 Task: Create a due date automation trigger when advanced on, 2 hours after a card is due add fields without custom field "Resume" set to a number lower or equal to 1 and greater or equal to 10.
Action: Mouse moved to (1313, 115)
Screenshot: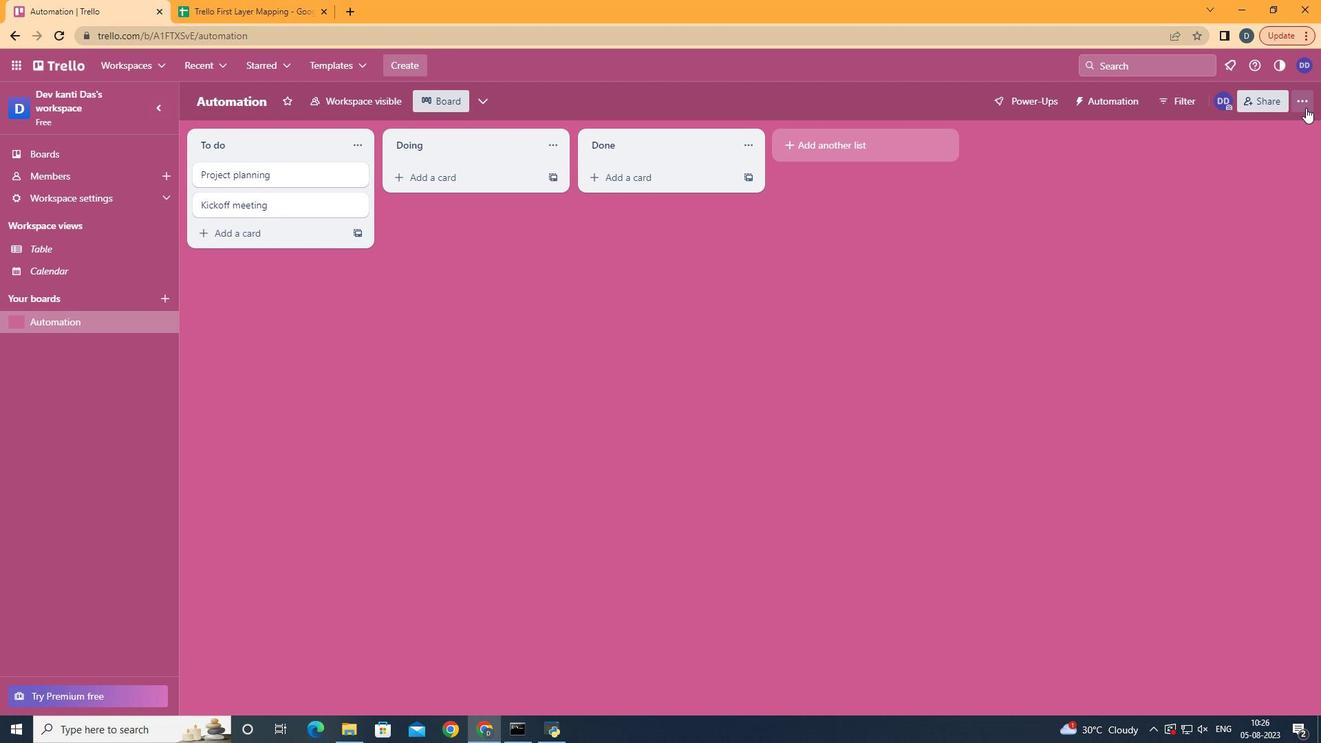 
Action: Mouse pressed left at (1313, 115)
Screenshot: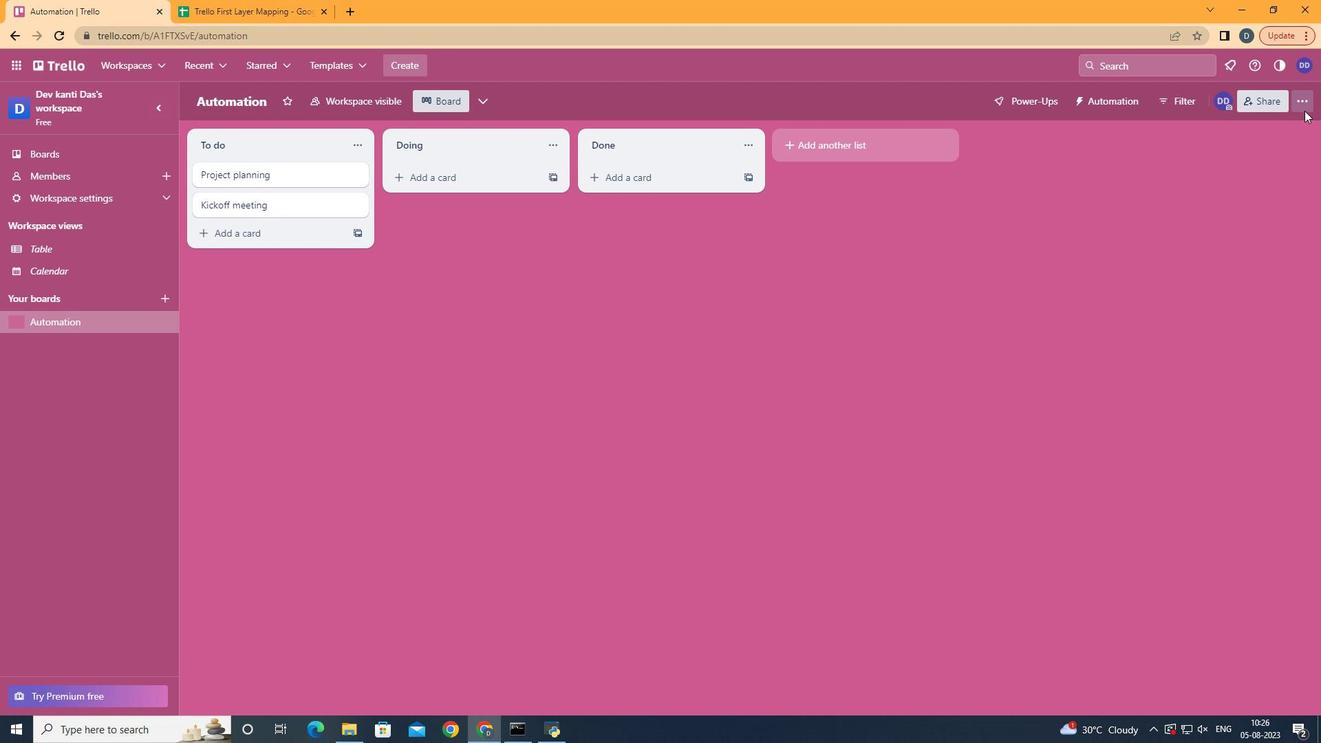 
Action: Mouse moved to (1193, 291)
Screenshot: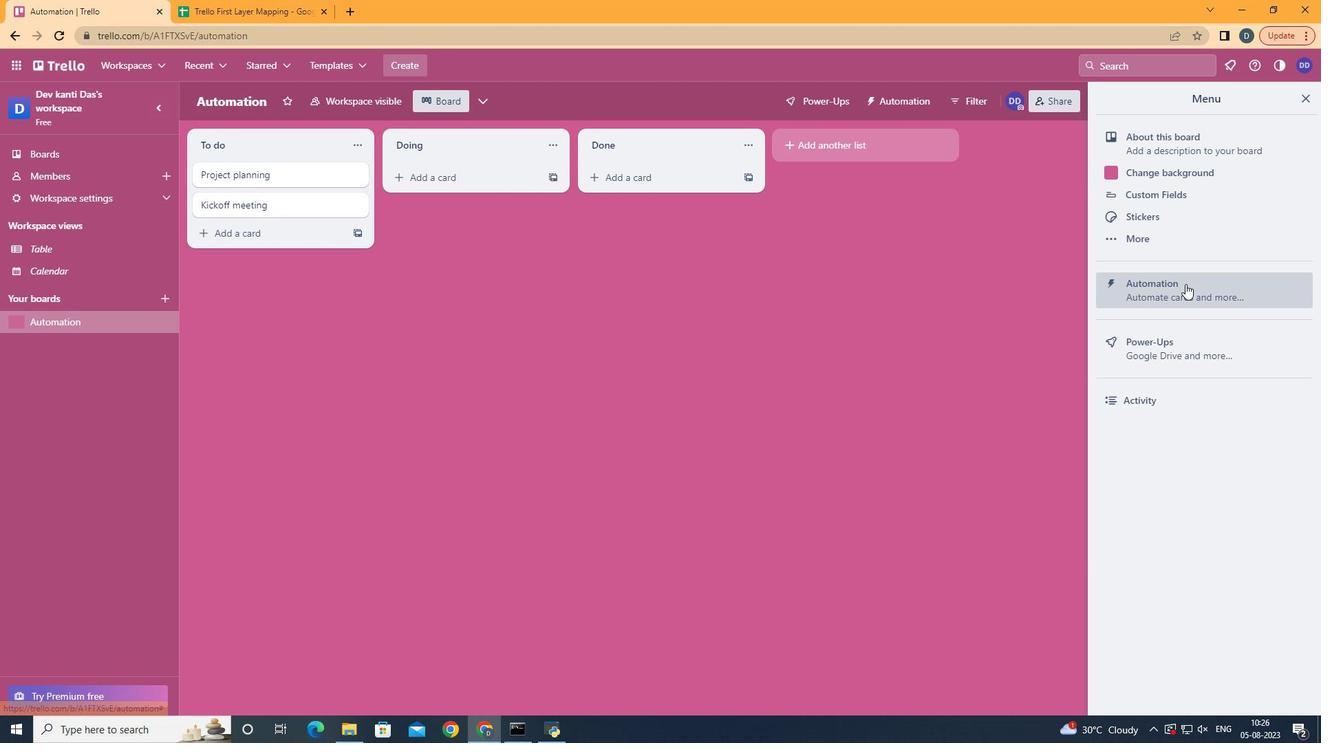 
Action: Mouse pressed left at (1193, 291)
Screenshot: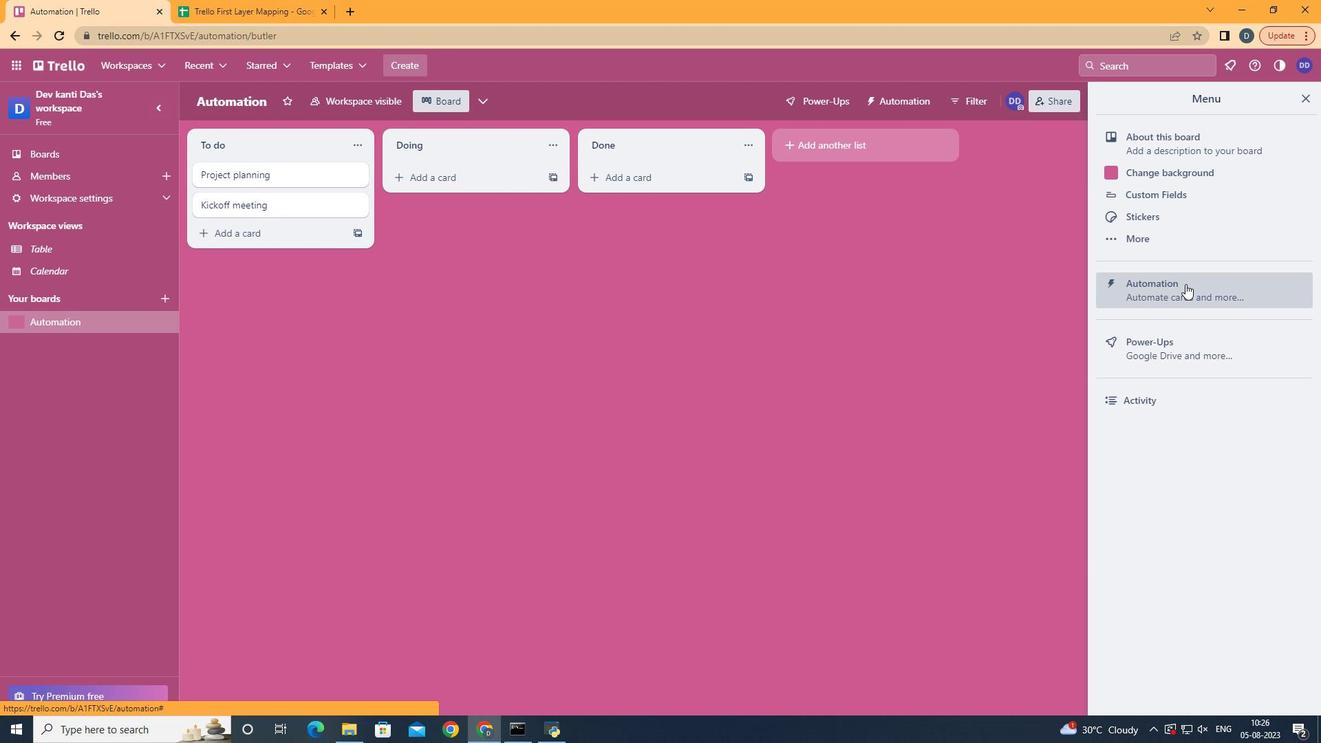 
Action: Mouse moved to (291, 284)
Screenshot: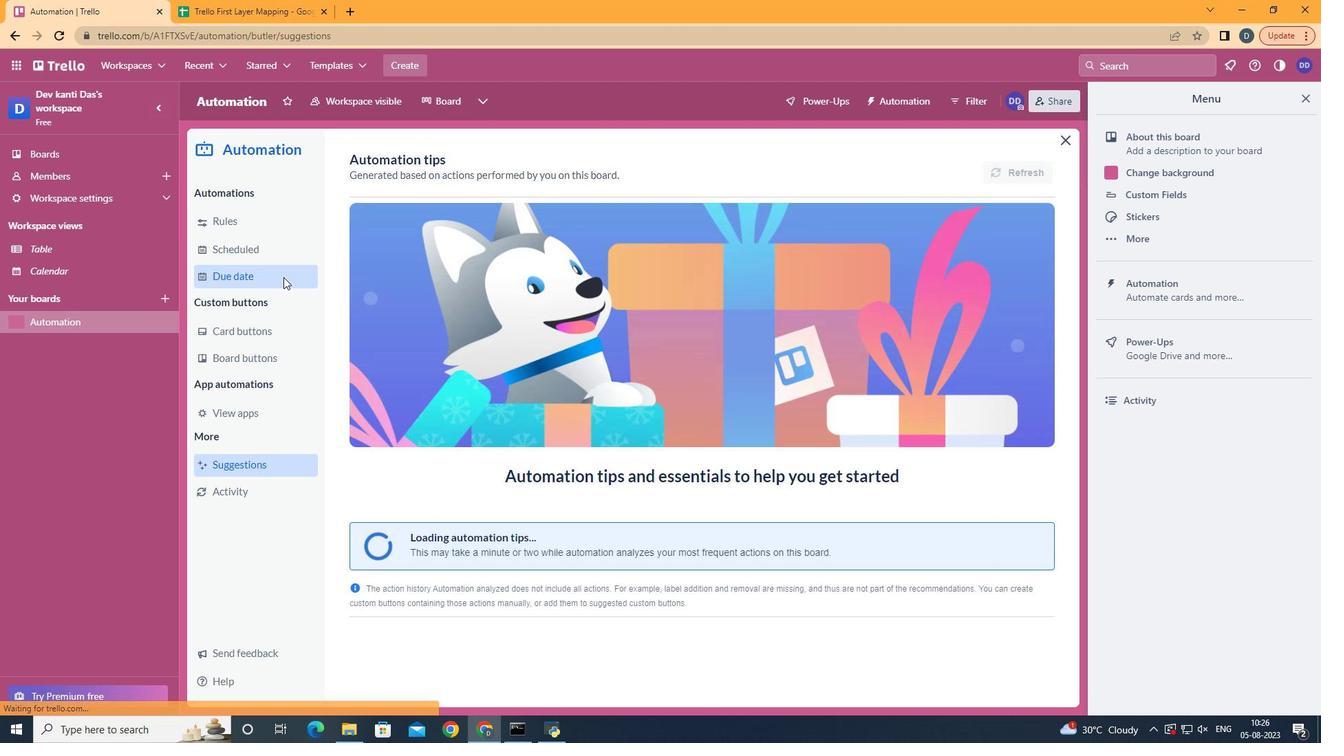 
Action: Mouse pressed left at (291, 284)
Screenshot: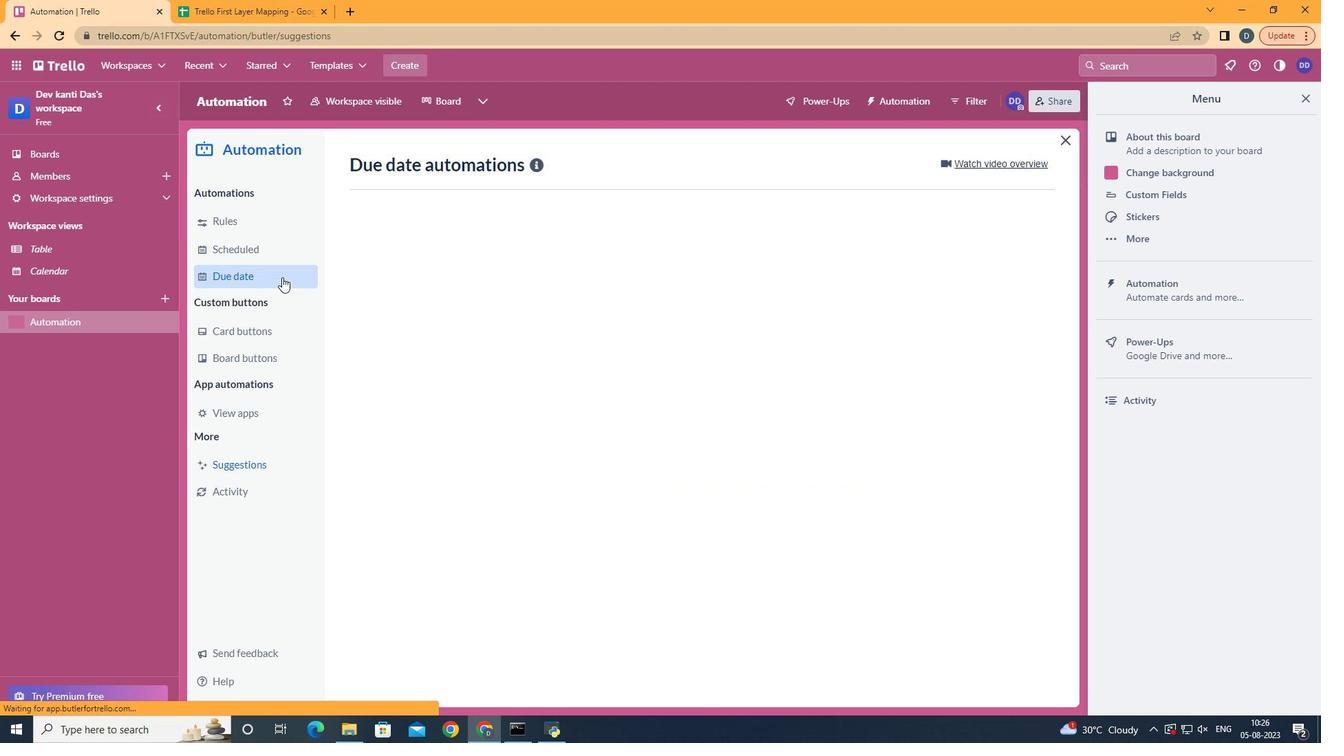 
Action: Mouse moved to (977, 169)
Screenshot: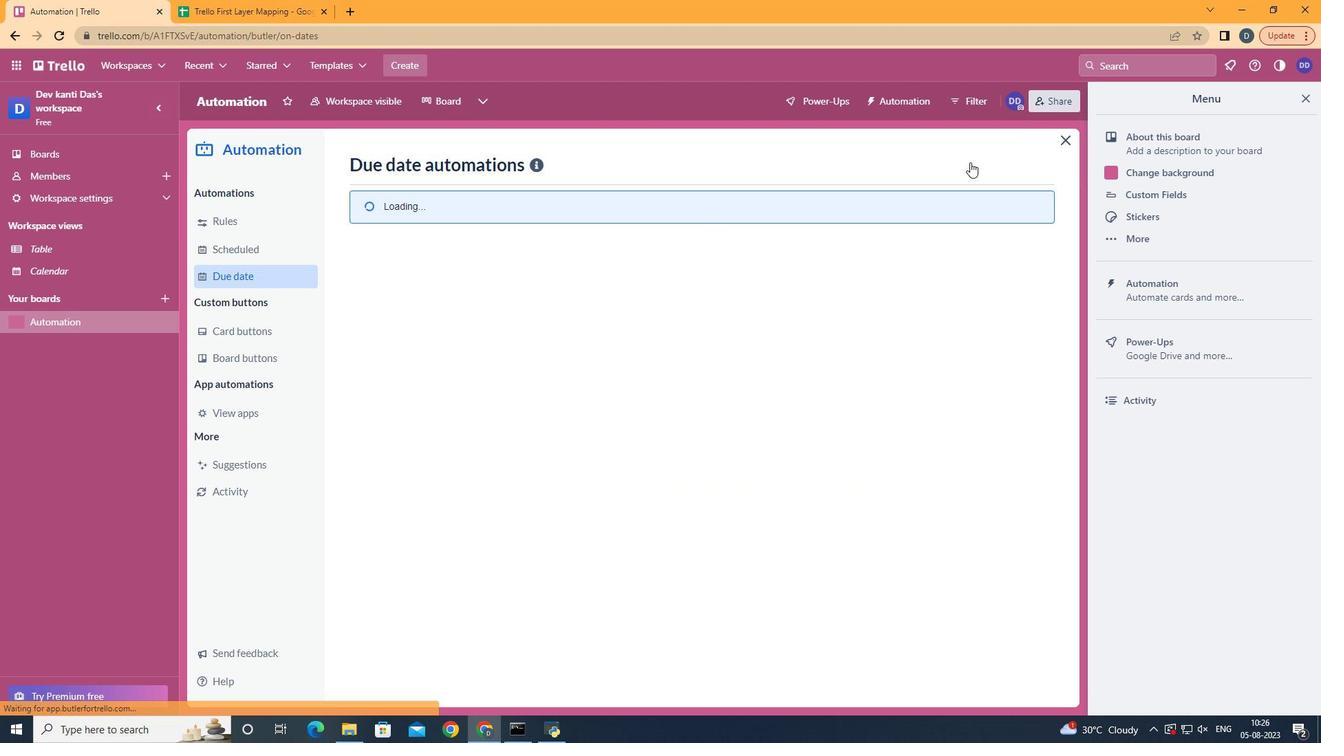 
Action: Mouse pressed left at (977, 169)
Screenshot: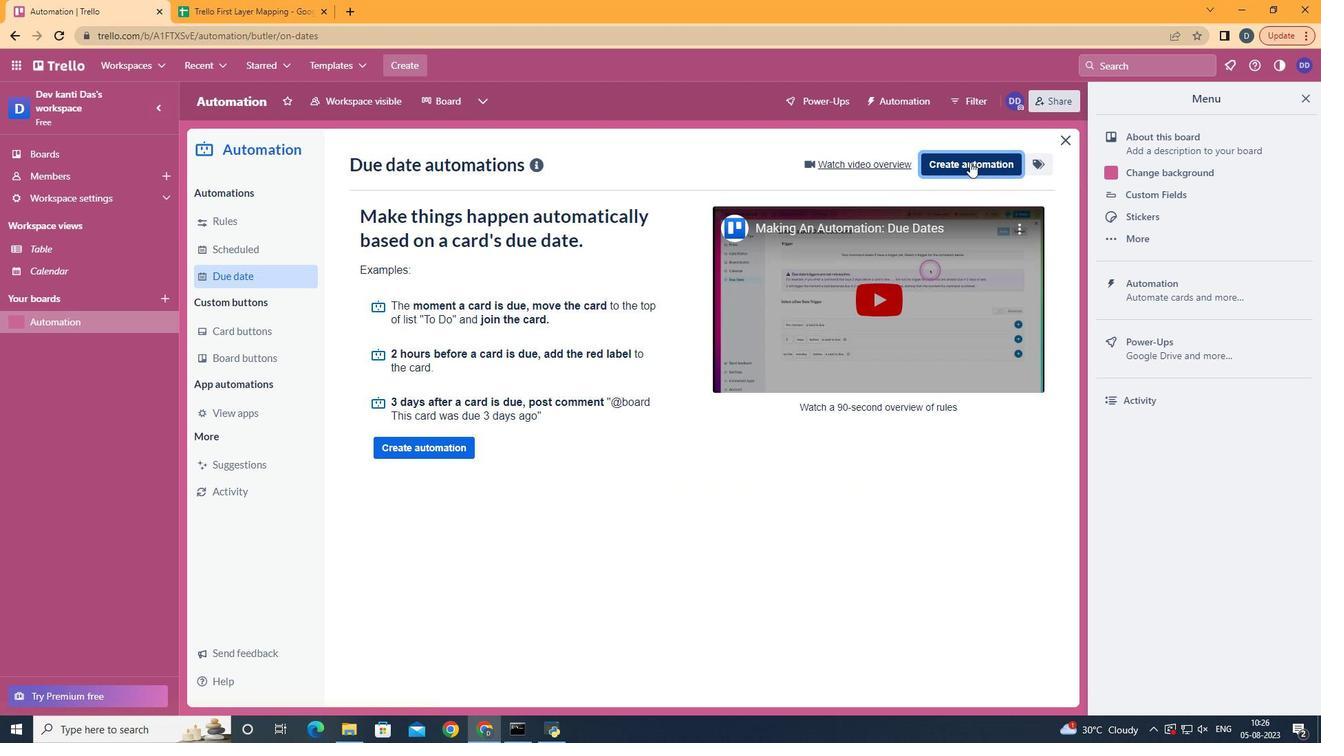
Action: Mouse moved to (704, 317)
Screenshot: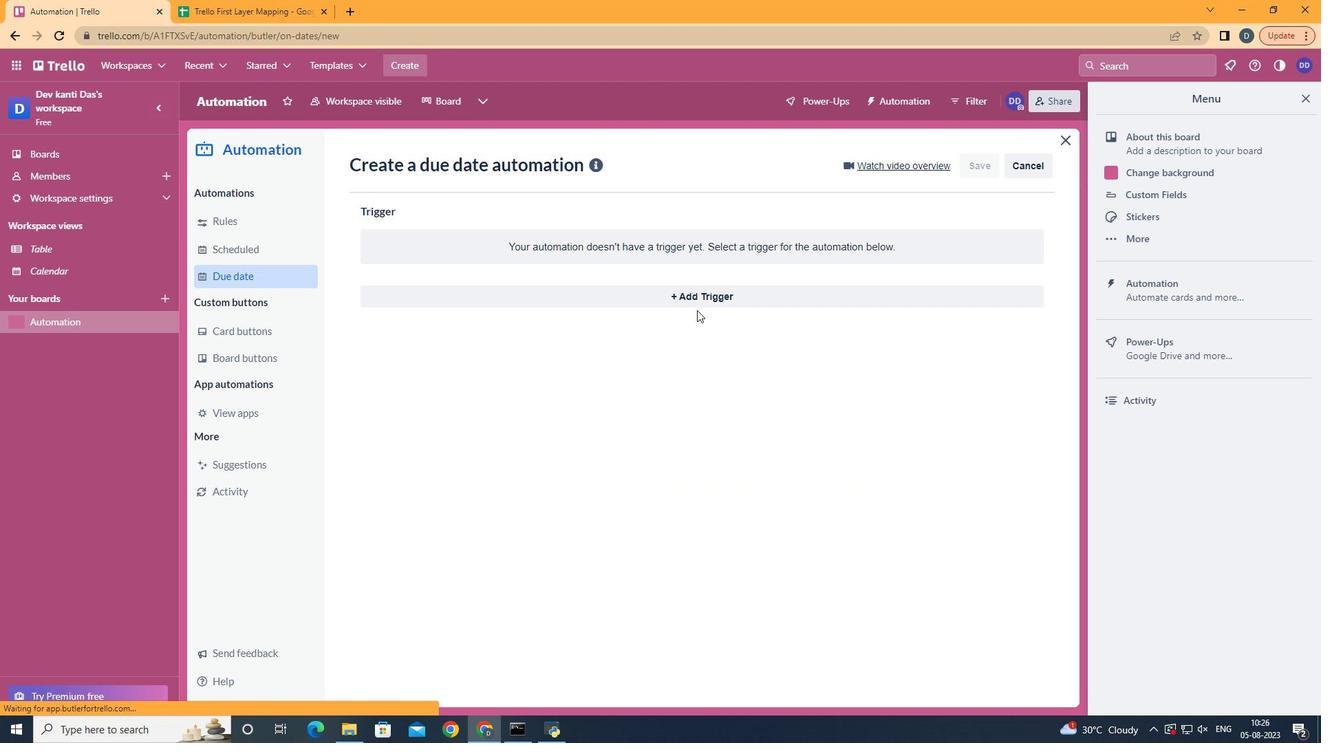 
Action: Mouse pressed left at (704, 317)
Screenshot: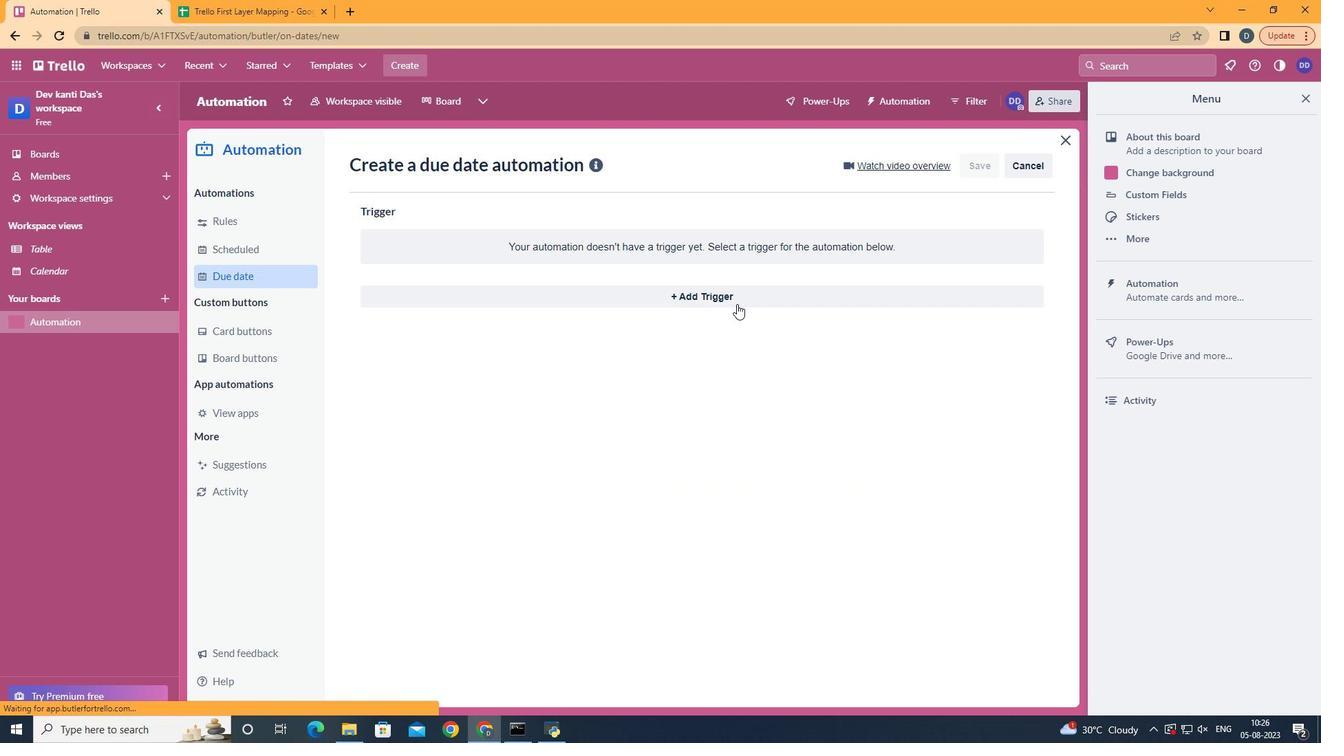 
Action: Mouse moved to (753, 306)
Screenshot: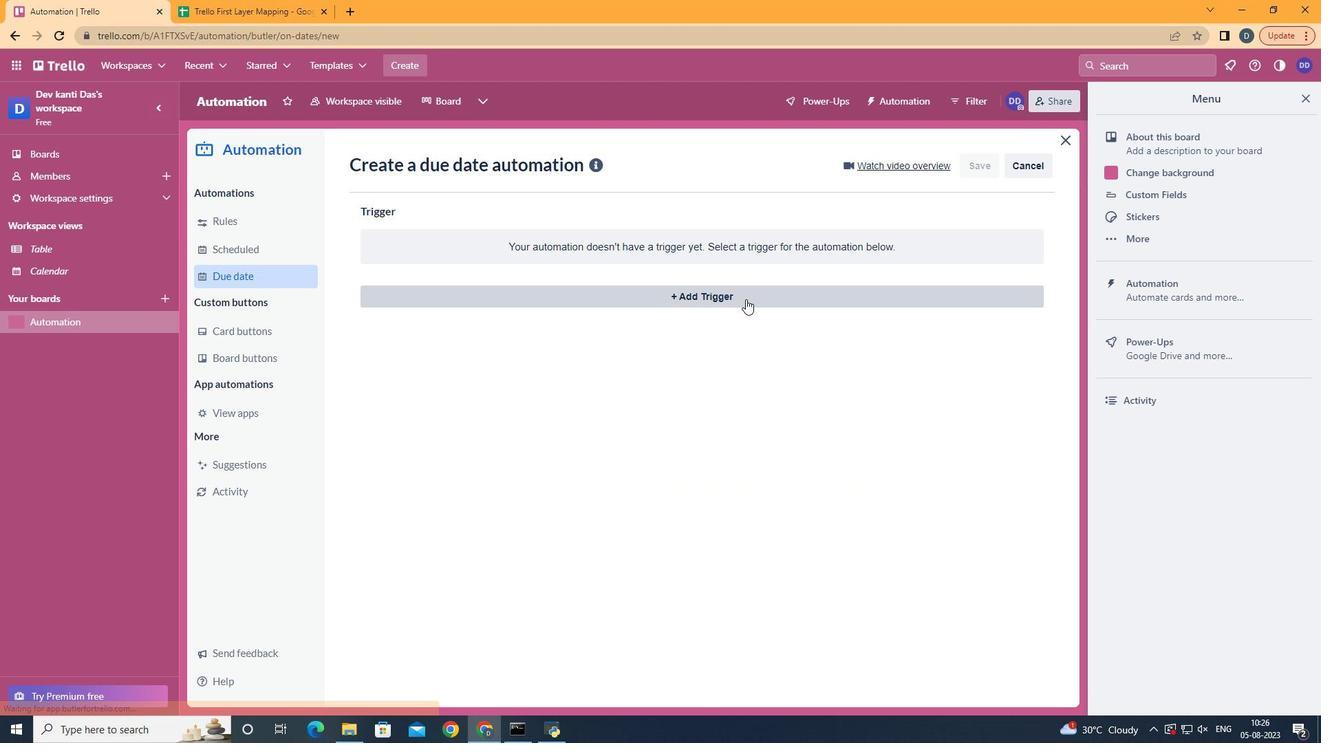 
Action: Mouse pressed left at (753, 306)
Screenshot: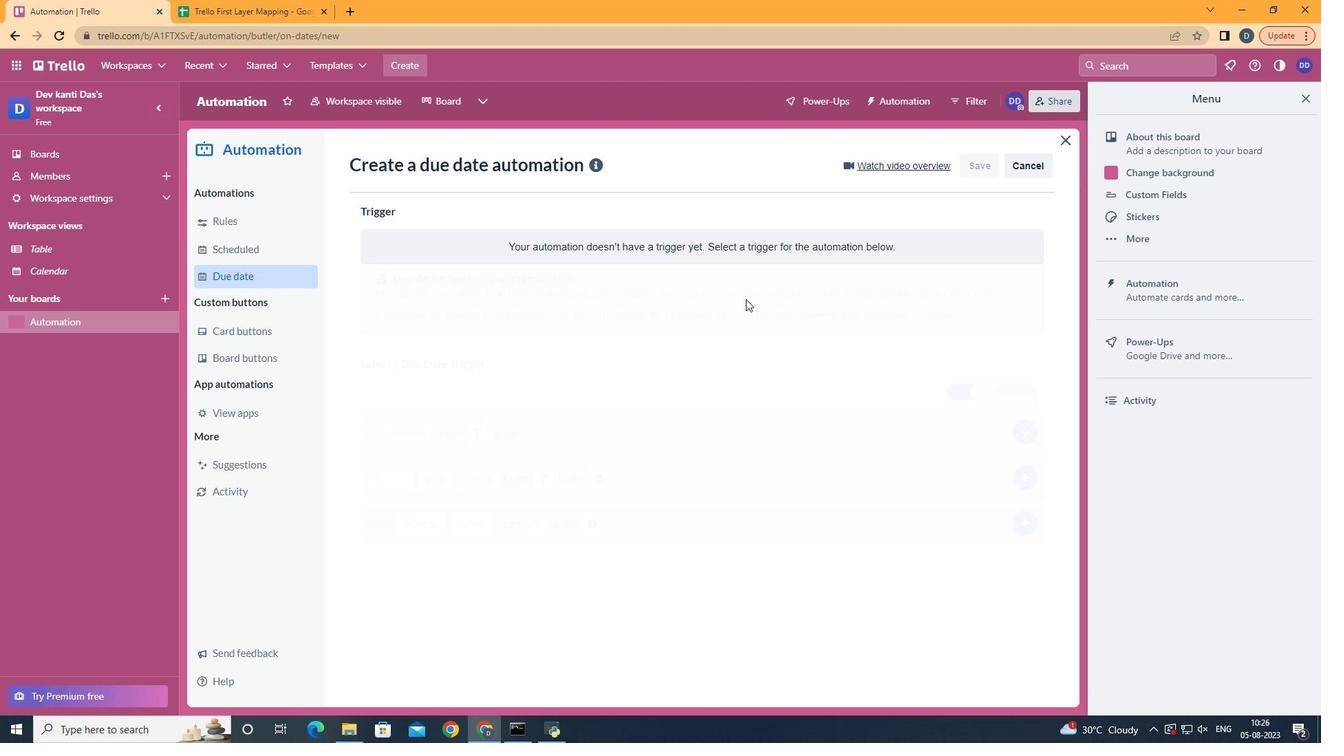
Action: Mouse moved to (459, 595)
Screenshot: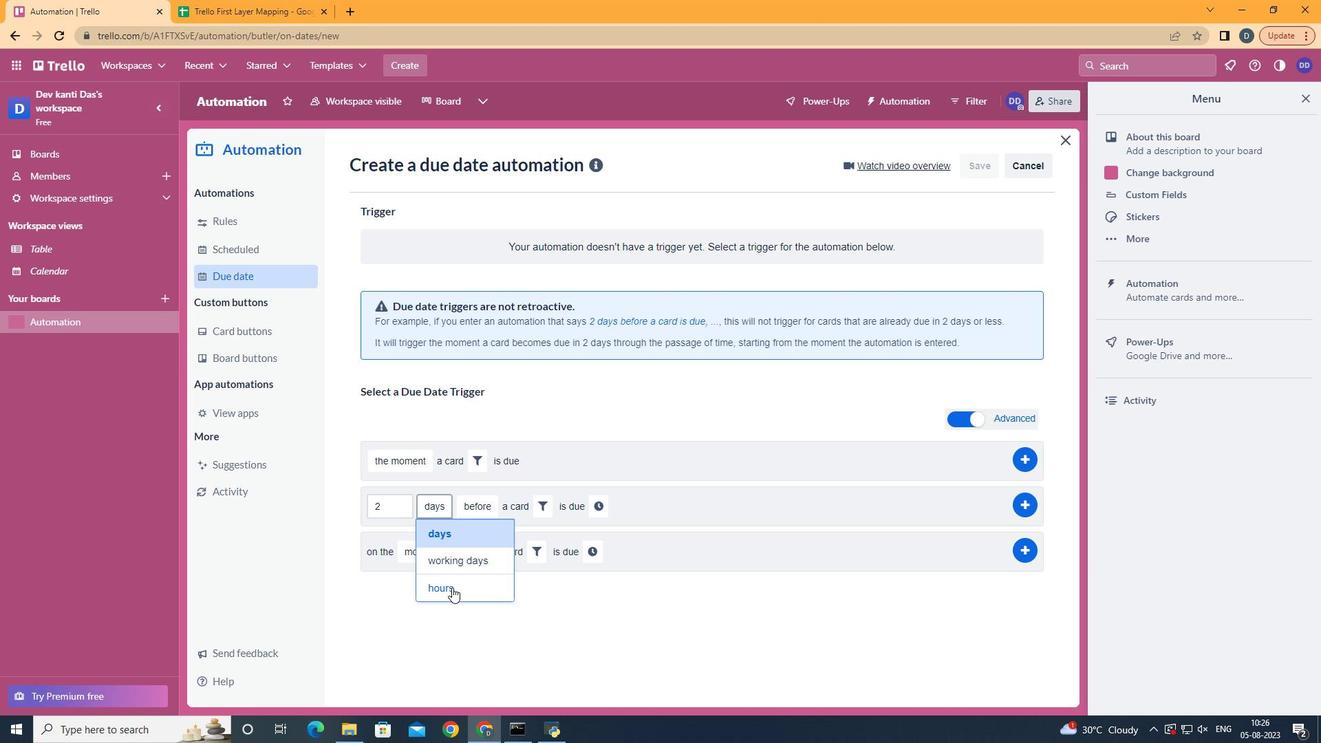 
Action: Mouse pressed left at (459, 595)
Screenshot: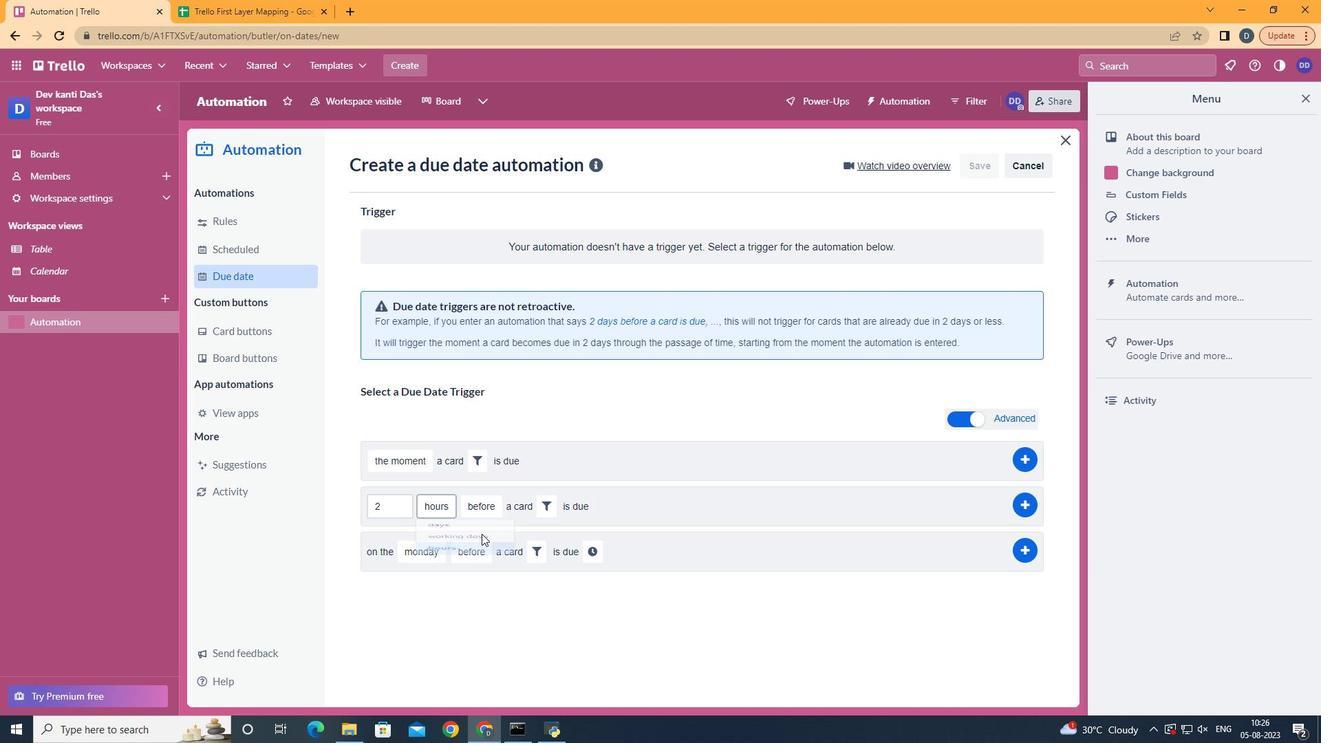 
Action: Mouse moved to (498, 575)
Screenshot: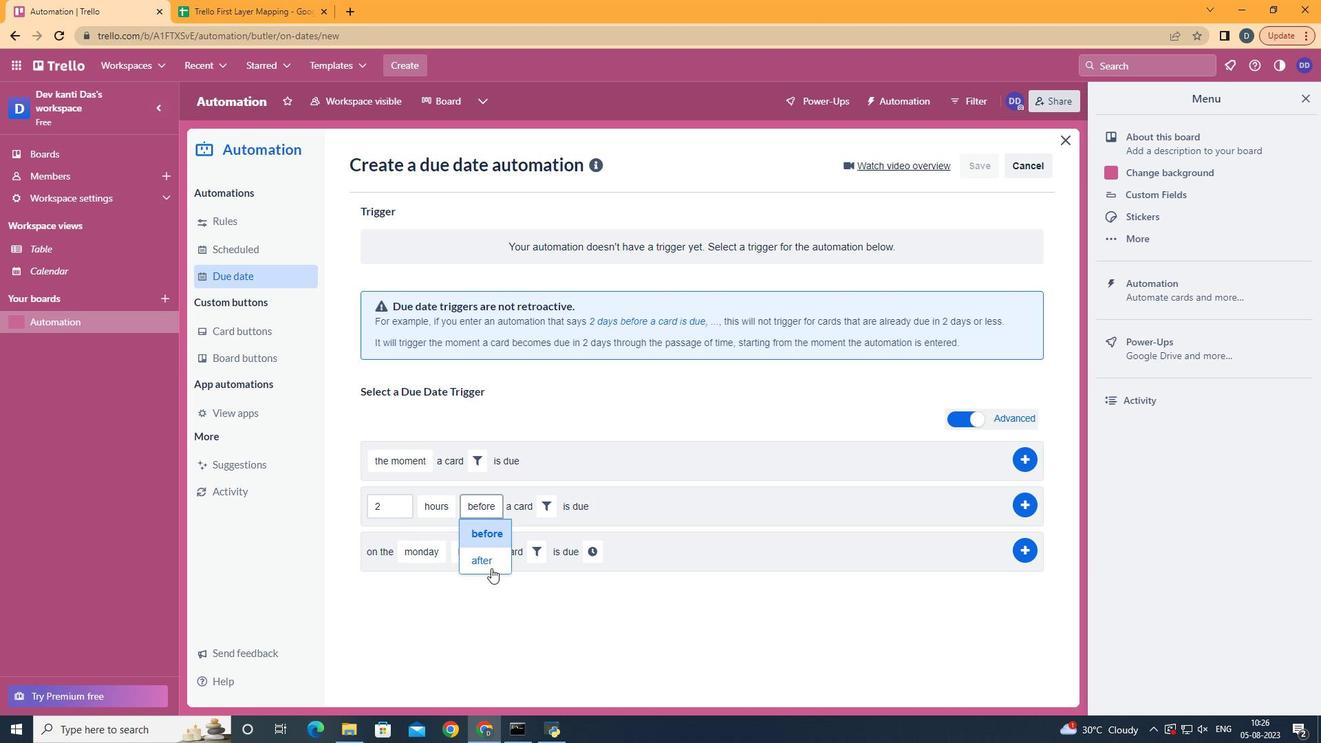 
Action: Mouse pressed left at (498, 575)
Screenshot: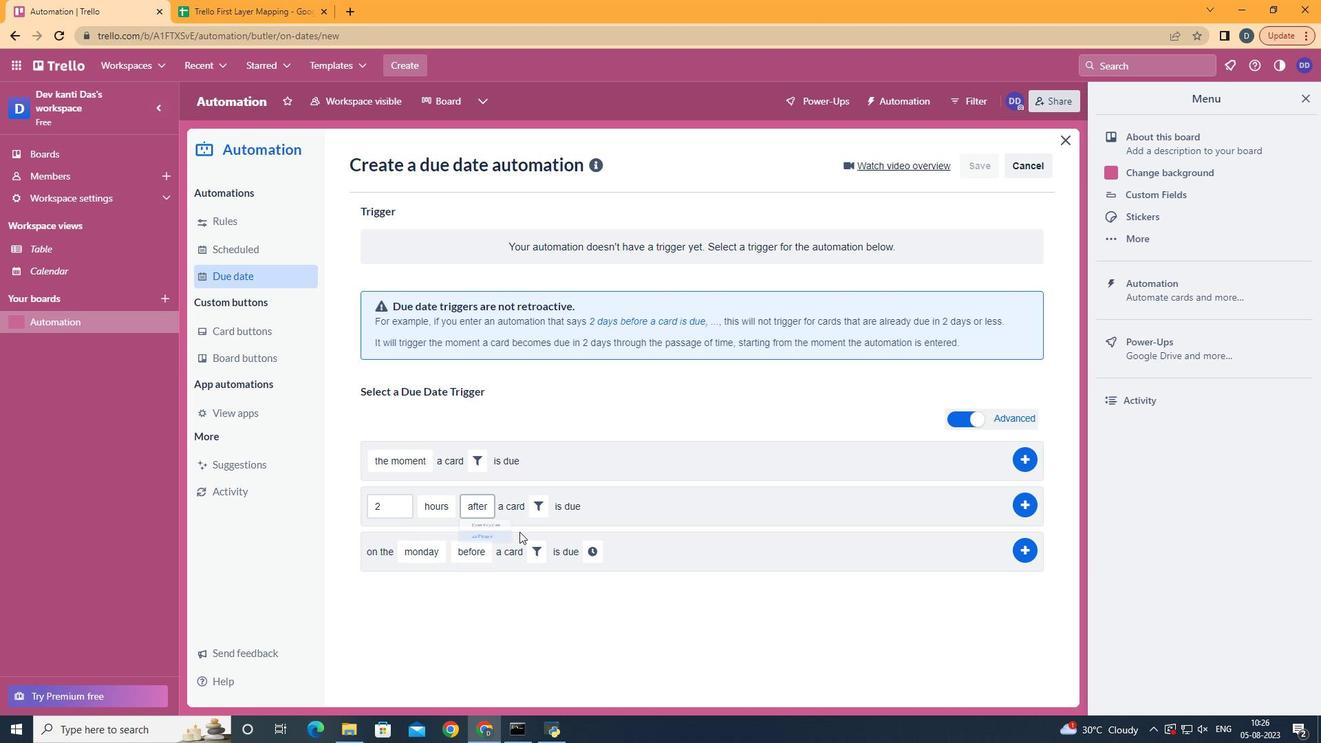
Action: Mouse moved to (545, 514)
Screenshot: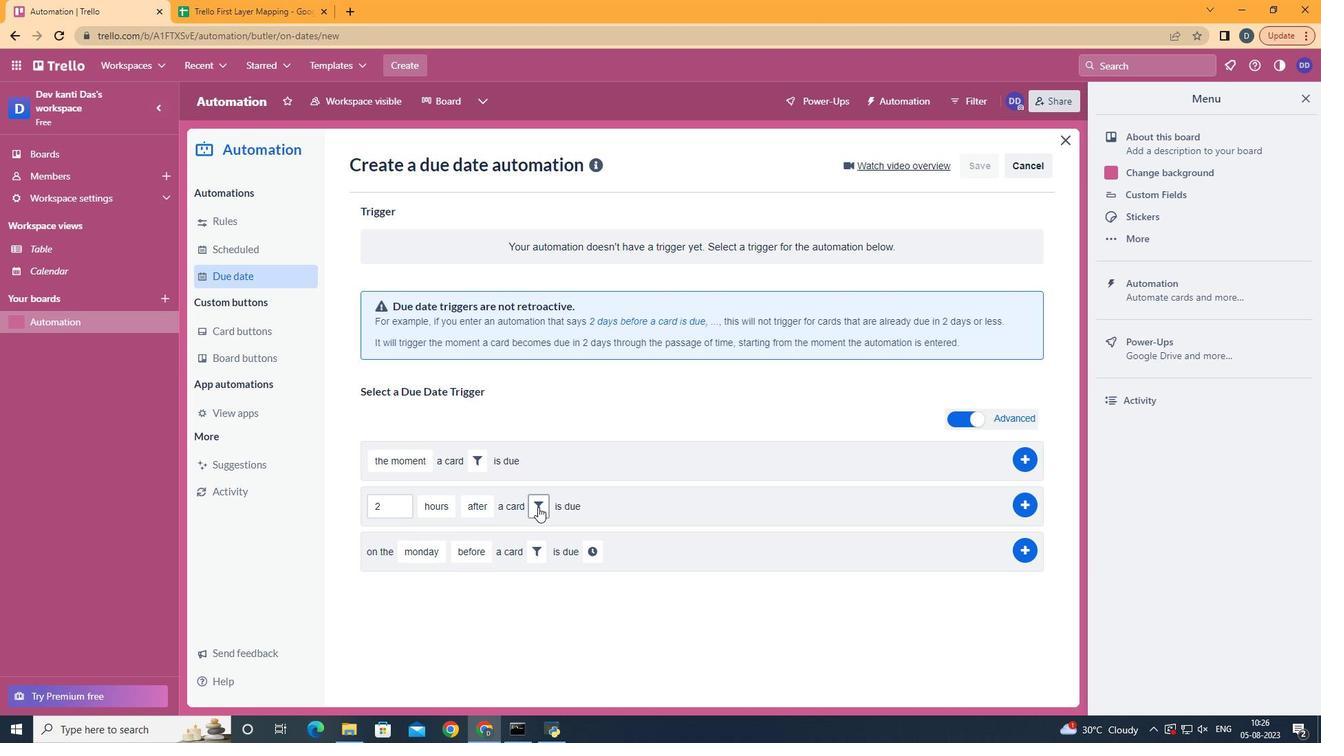 
Action: Mouse pressed left at (545, 514)
Screenshot: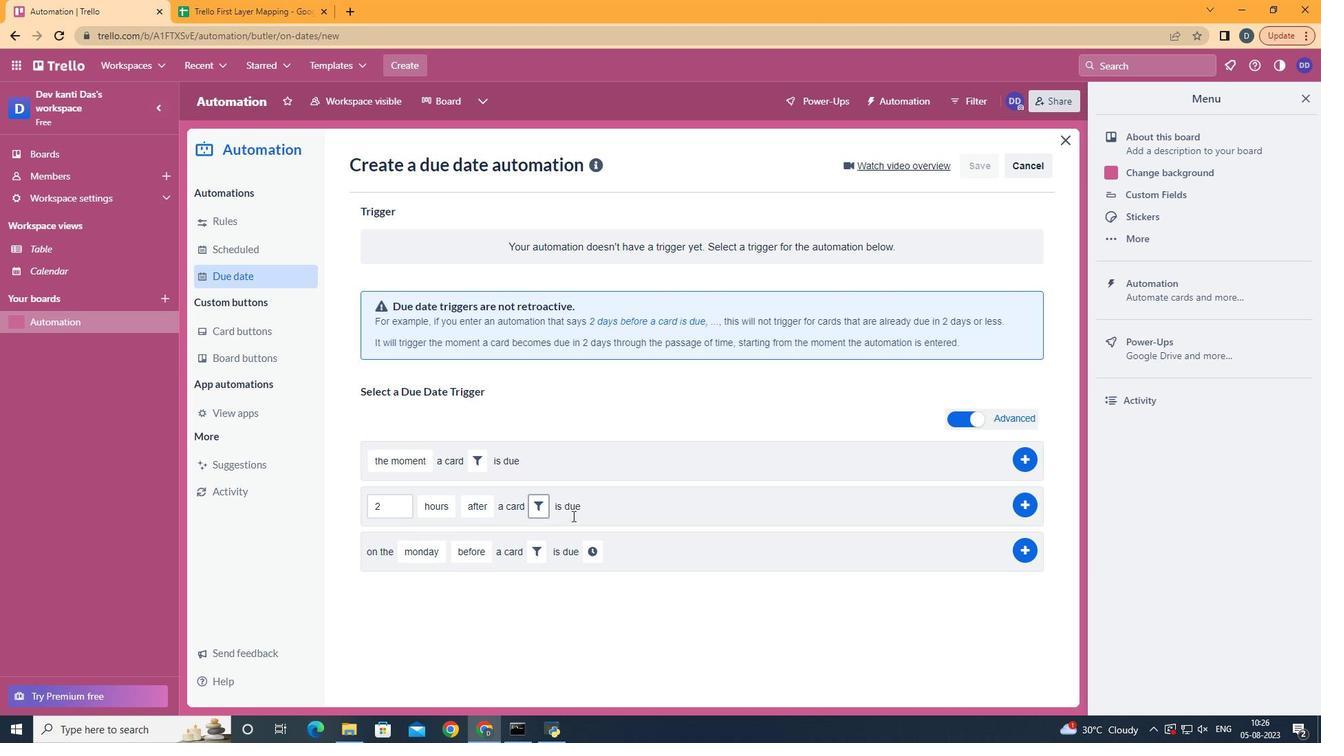 
Action: Mouse moved to (778, 556)
Screenshot: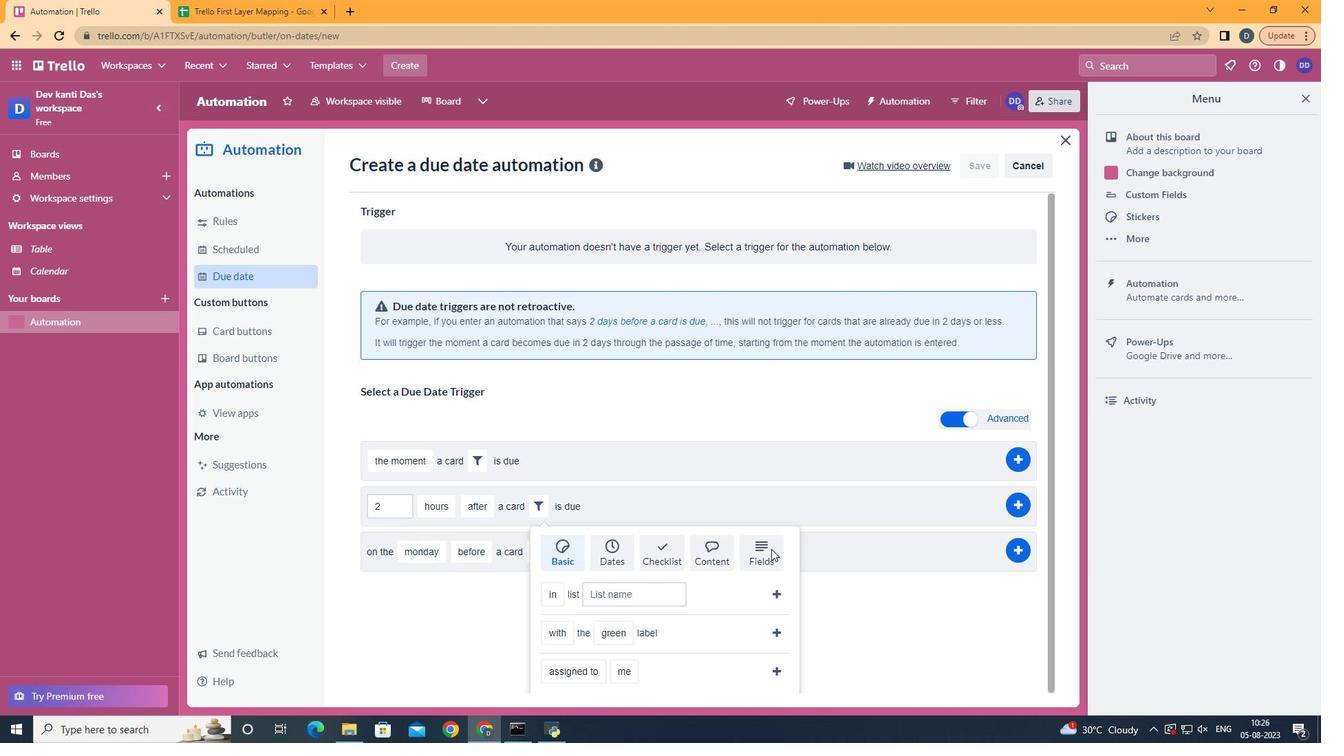 
Action: Mouse pressed left at (778, 556)
Screenshot: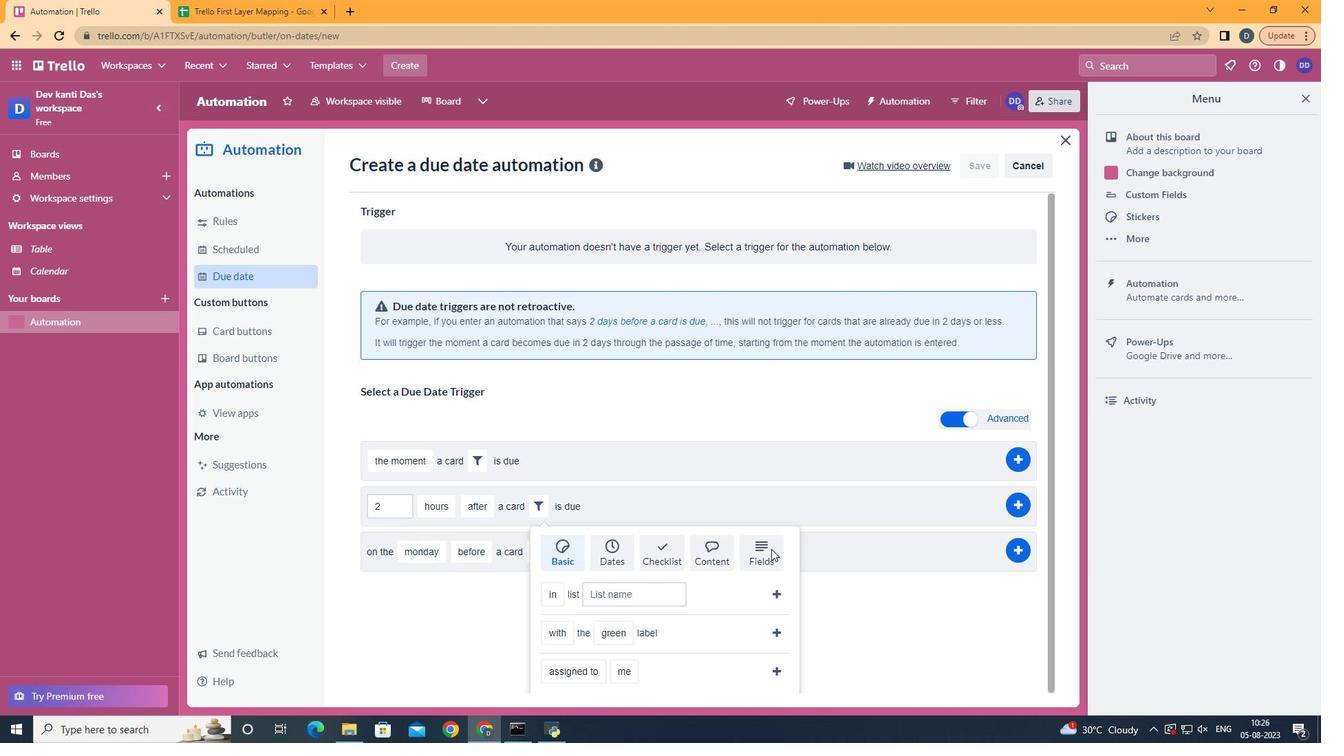 
Action: Mouse moved to (778, 545)
Screenshot: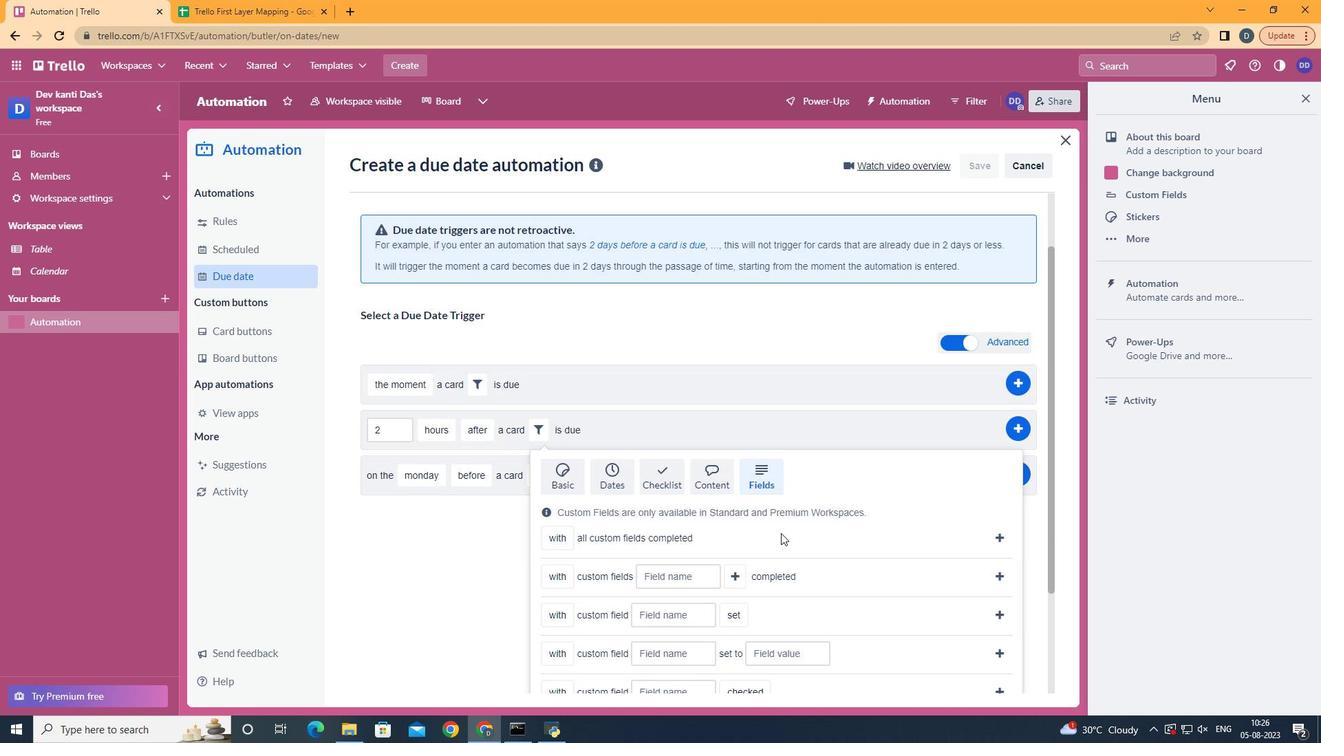 
Action: Mouse scrolled (778, 544) with delta (0, 0)
Screenshot: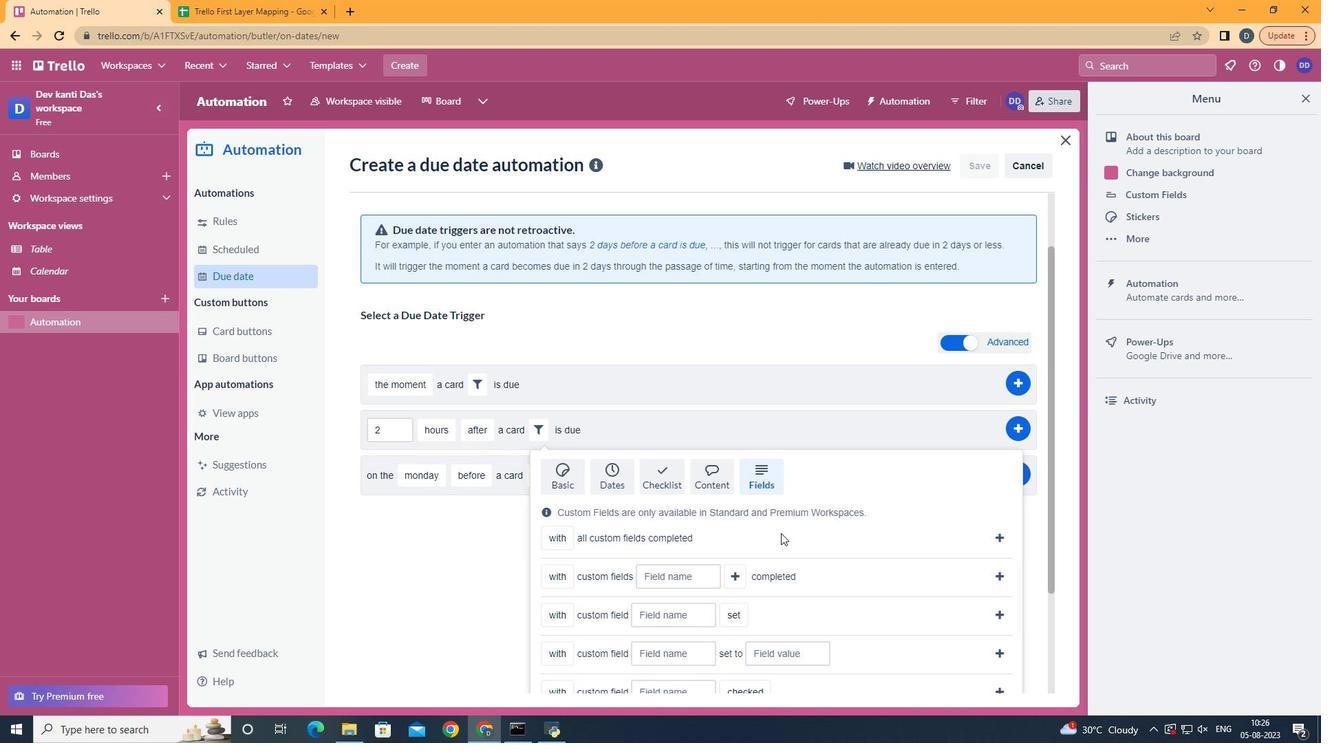 
Action: Mouse moved to (778, 545)
Screenshot: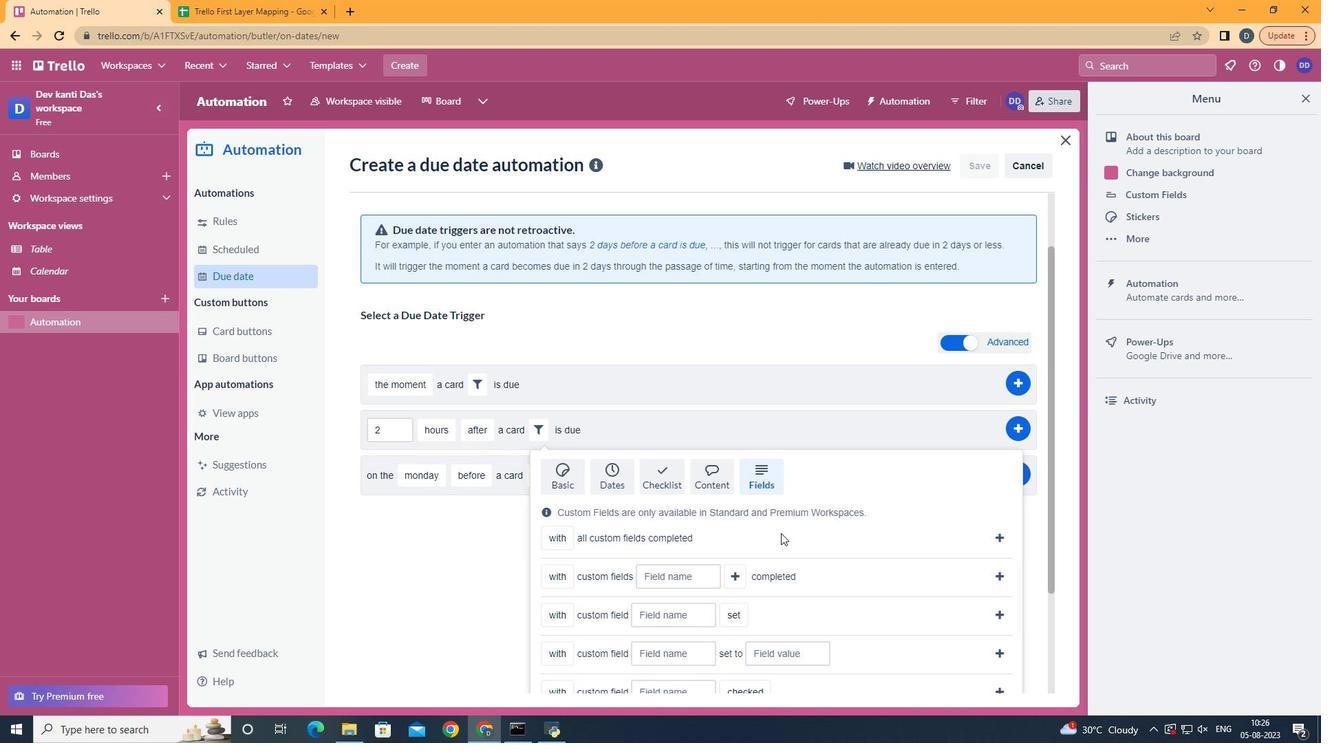 
Action: Mouse scrolled (778, 544) with delta (0, 0)
Screenshot: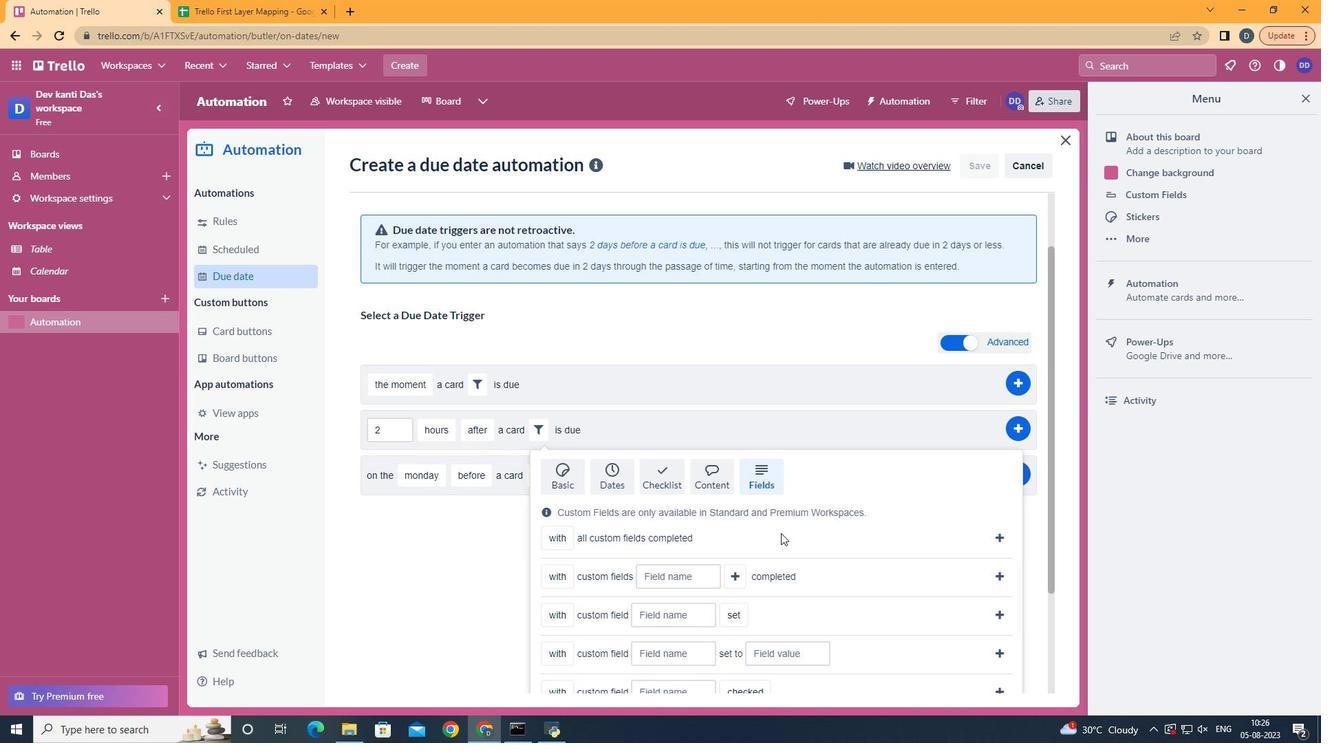 
Action: Mouse scrolled (778, 544) with delta (0, 0)
Screenshot: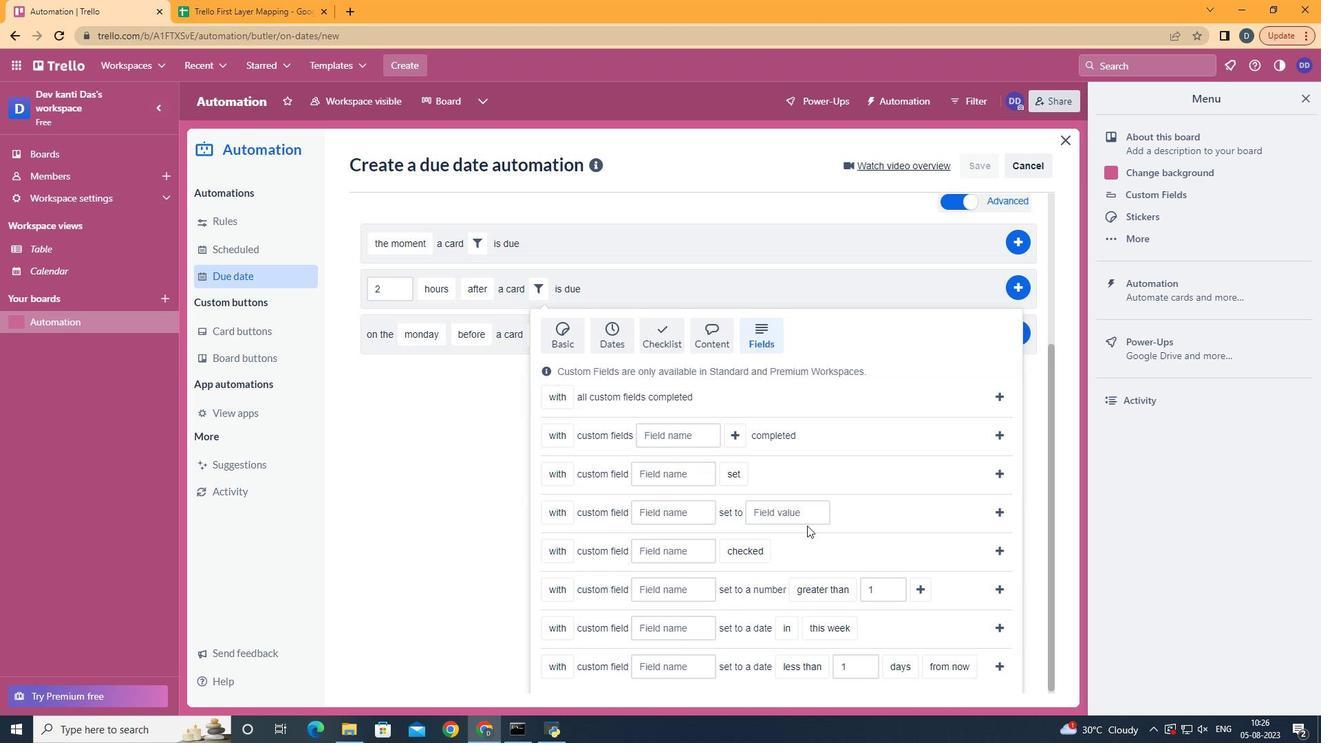 
Action: Mouse scrolled (778, 544) with delta (0, 0)
Screenshot: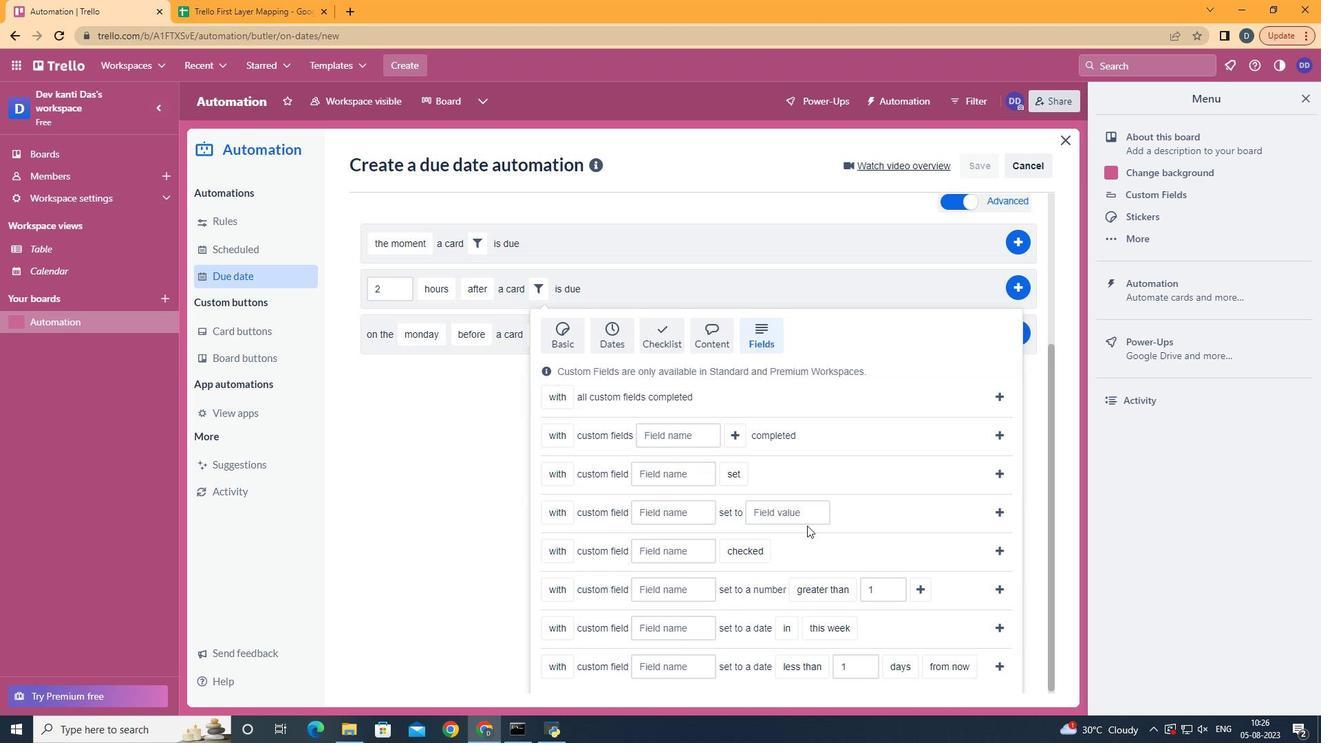 
Action: Mouse moved to (779, 544)
Screenshot: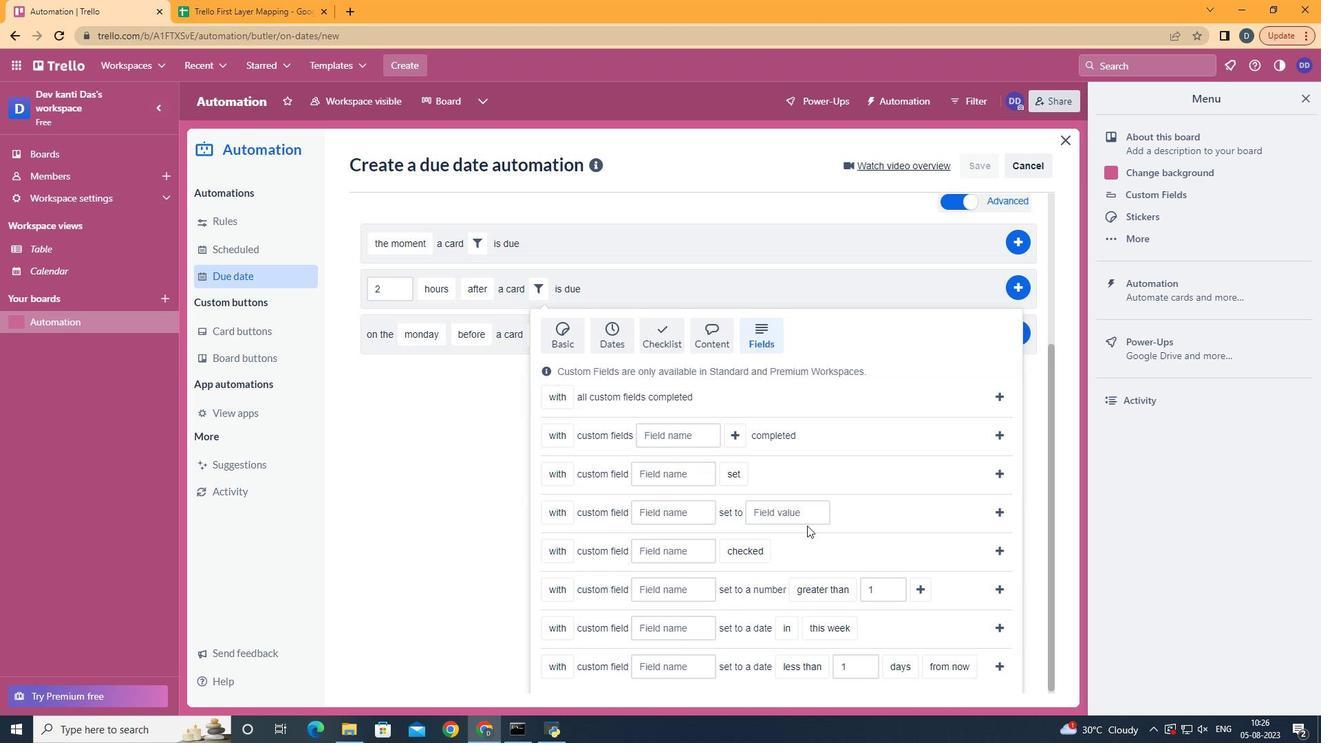 
Action: Mouse scrolled (779, 543) with delta (0, 0)
Screenshot: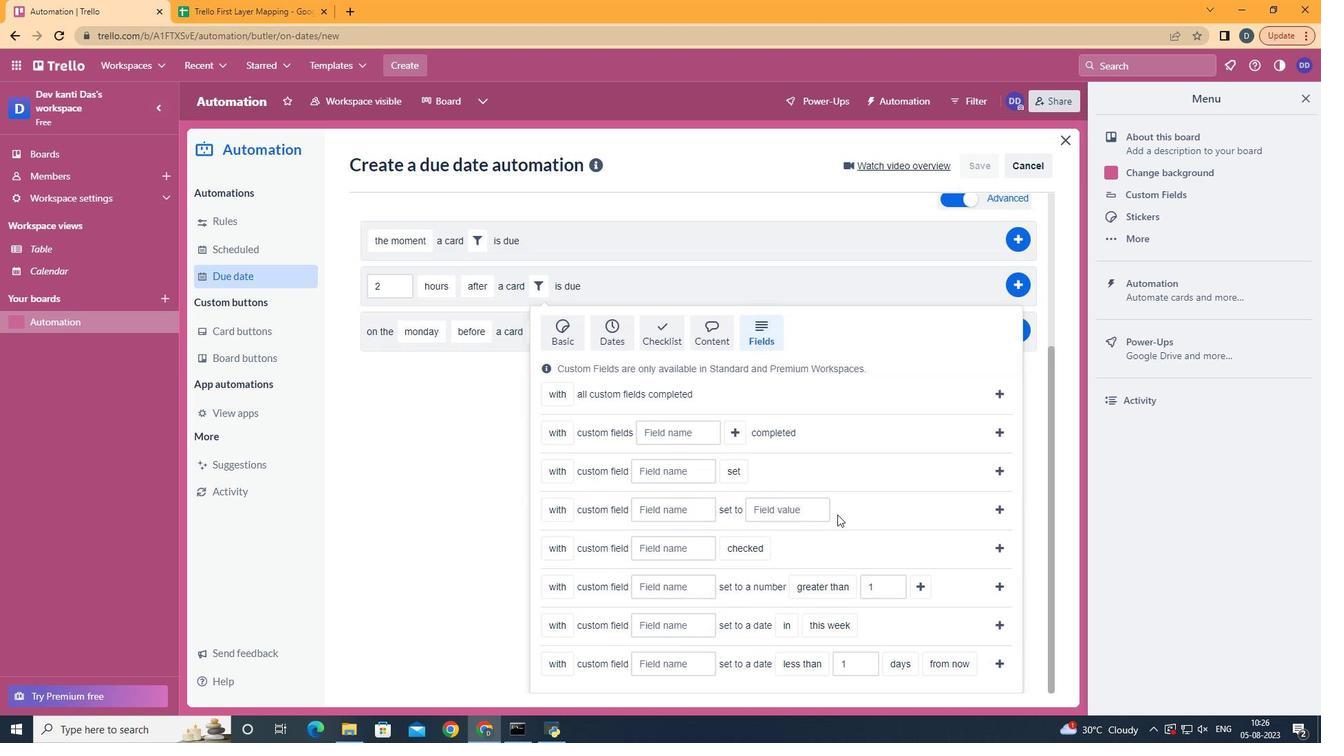 
Action: Mouse moved to (782, 542)
Screenshot: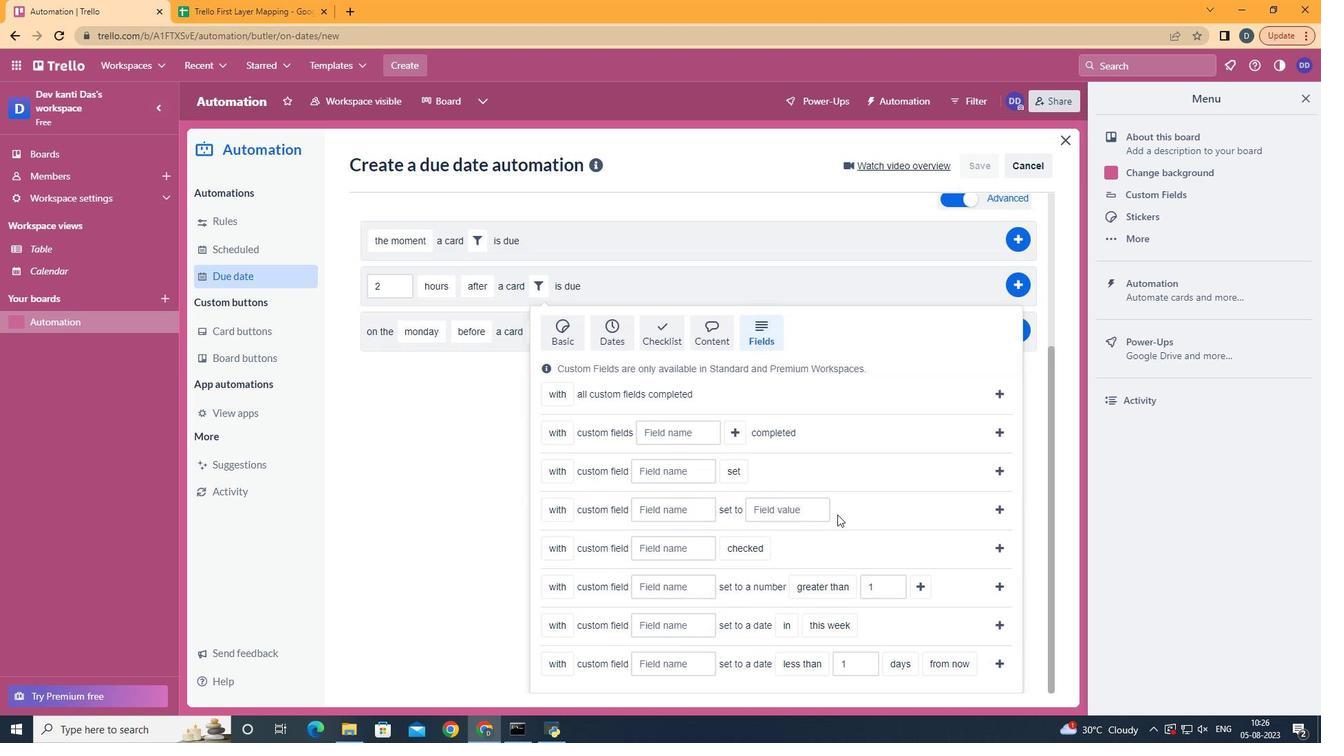
Action: Mouse scrolled (782, 542) with delta (0, 0)
Screenshot: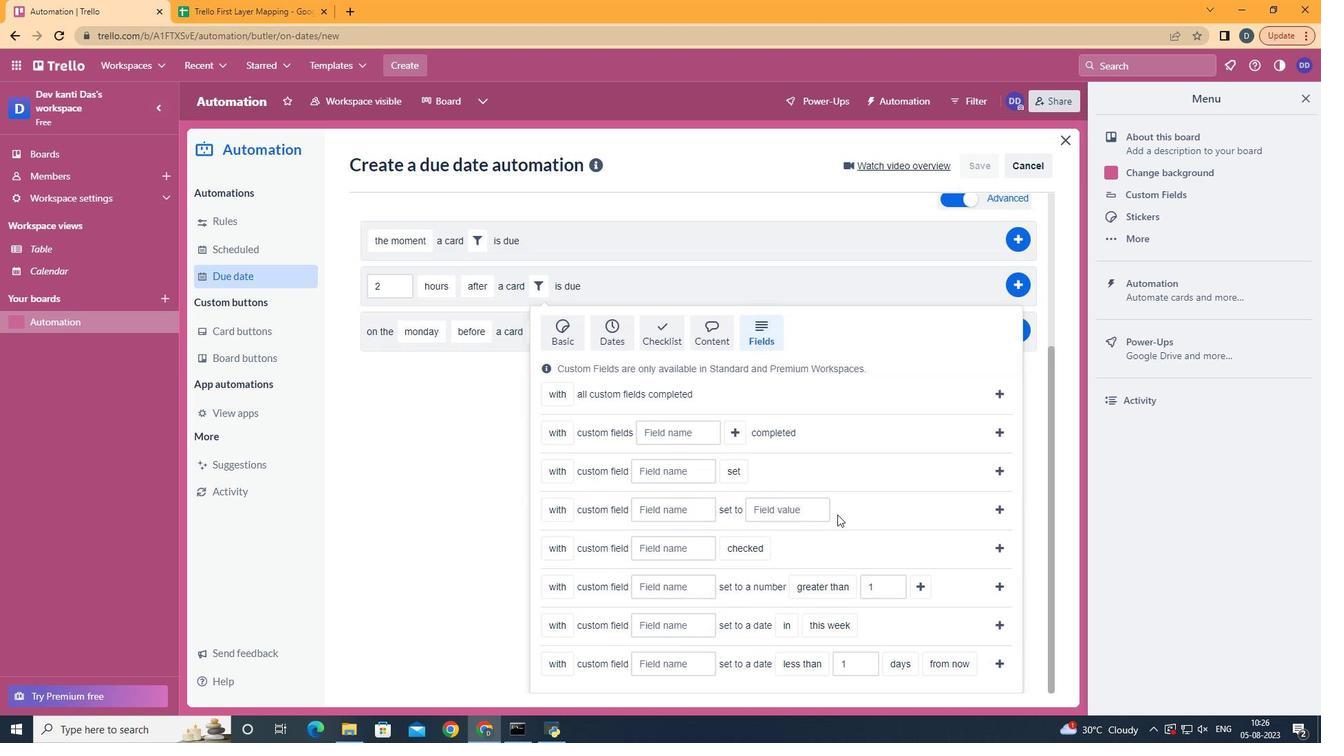 
Action: Mouse moved to (578, 641)
Screenshot: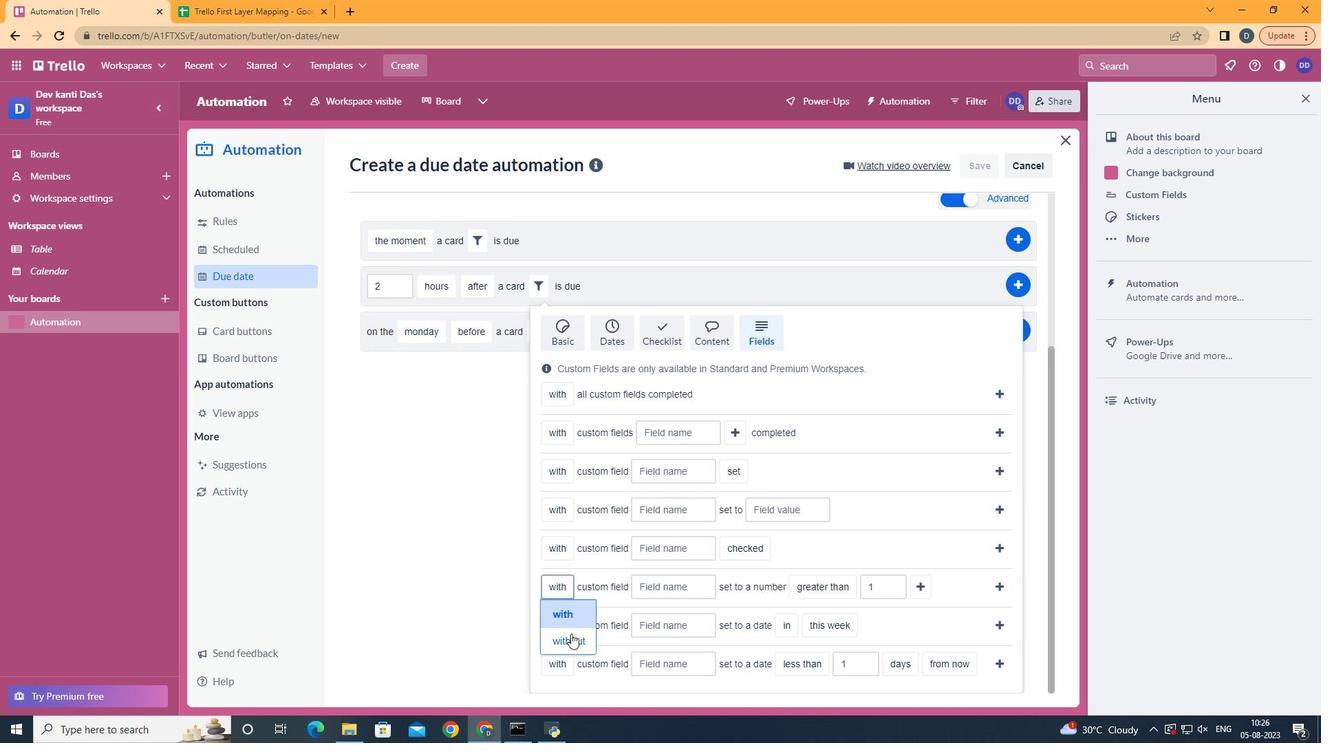 
Action: Mouse pressed left at (578, 641)
Screenshot: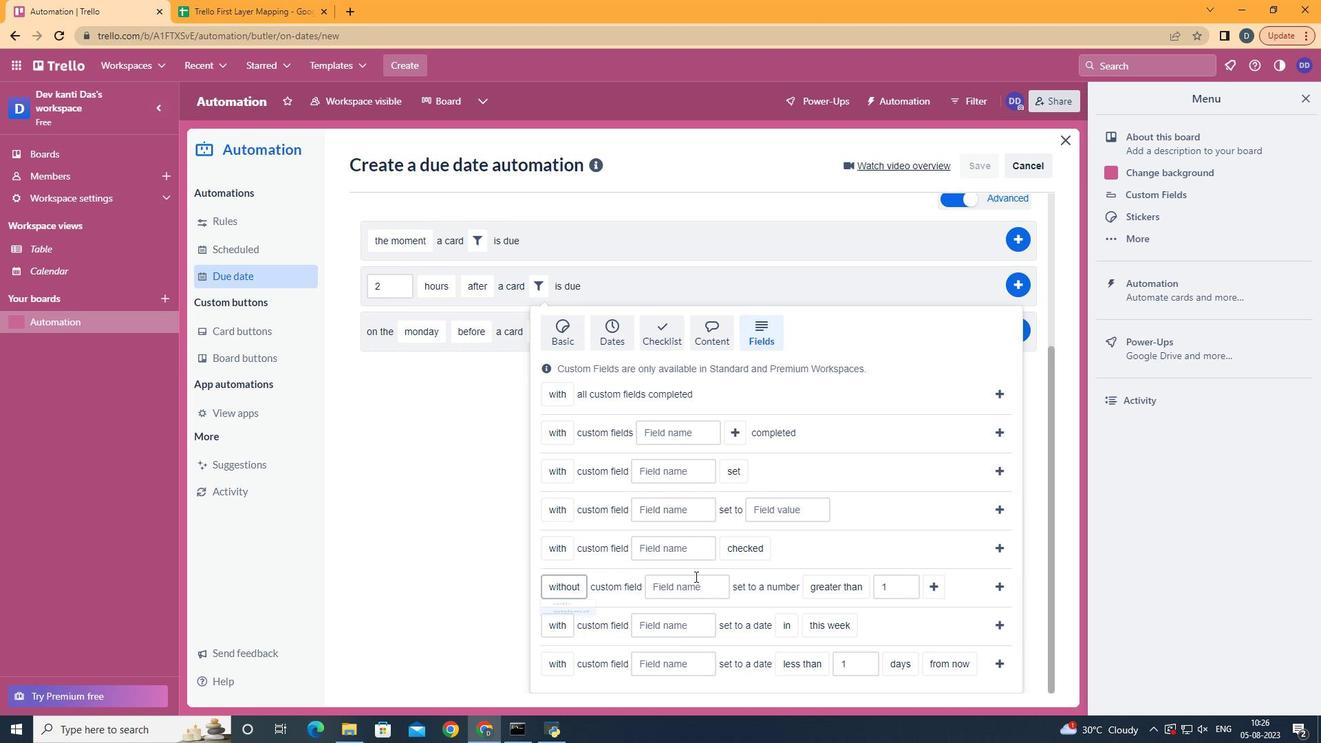
Action: Mouse moved to (714, 576)
Screenshot: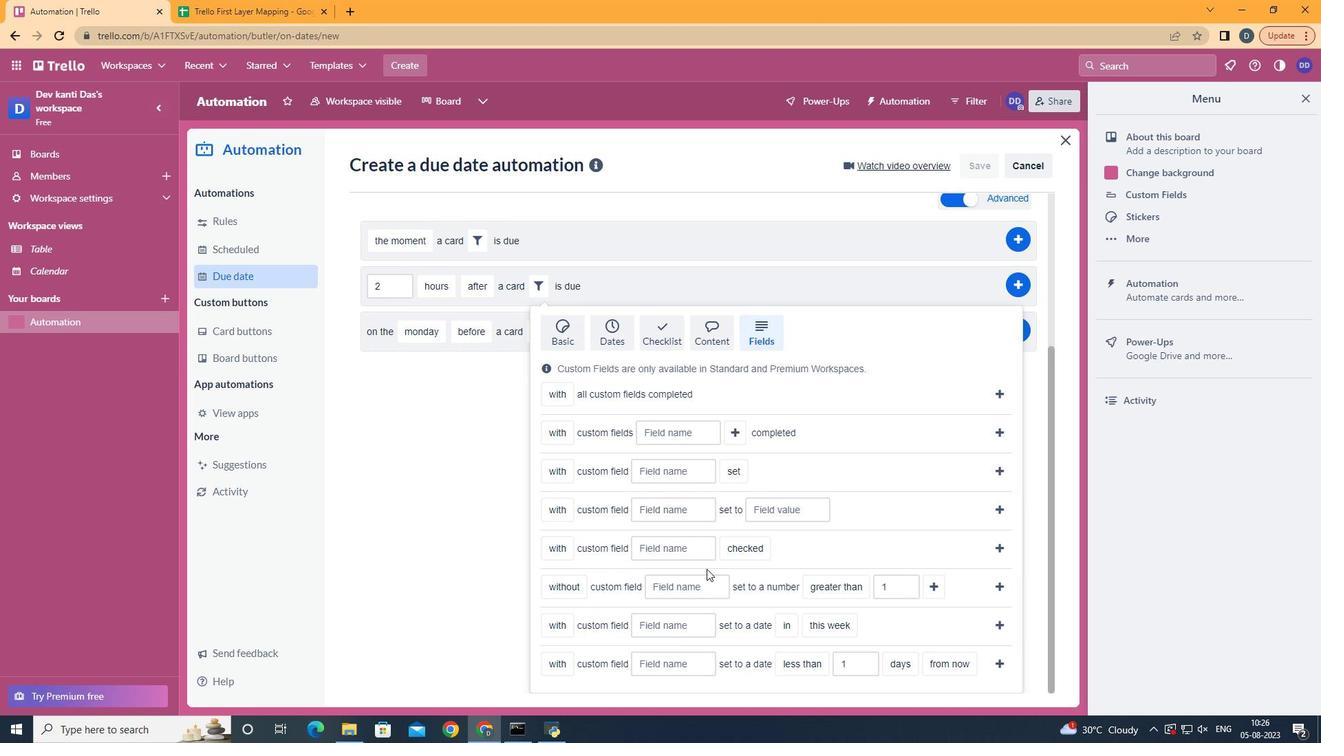 
Action: Mouse pressed left at (714, 576)
Screenshot: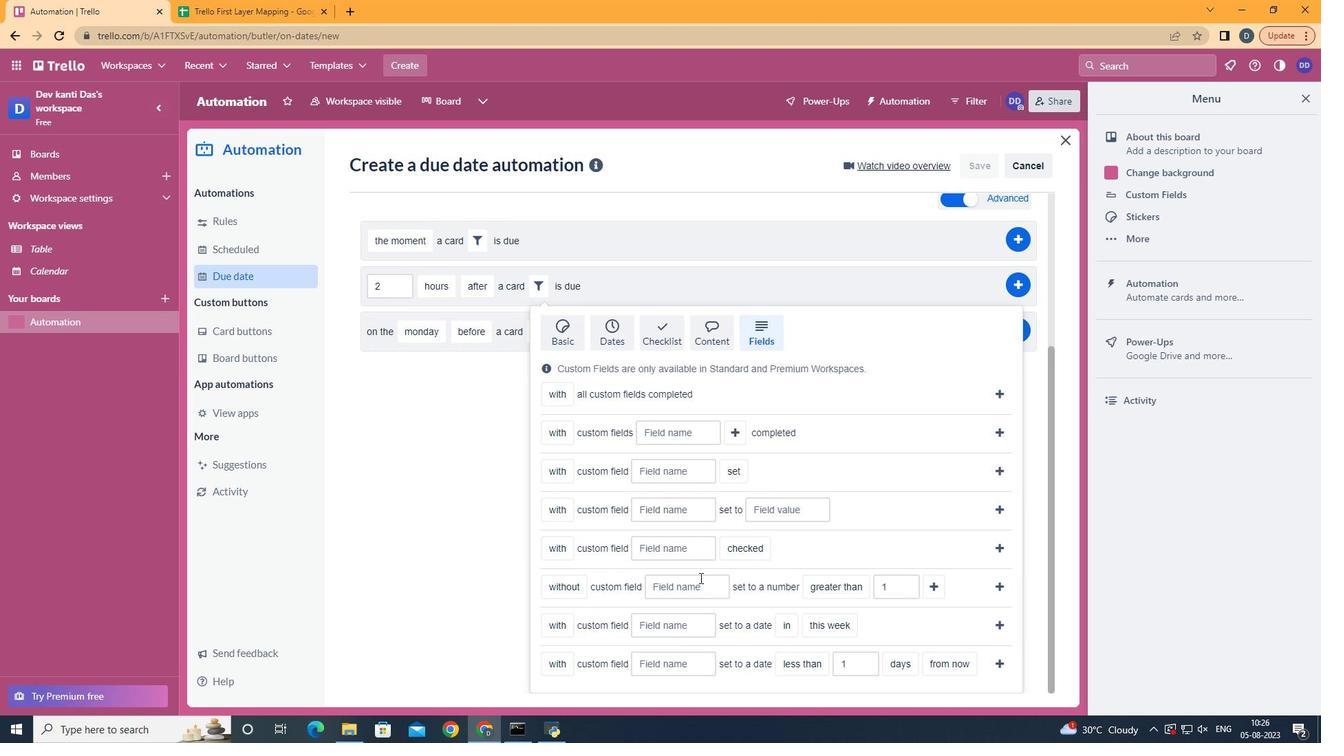 
Action: Mouse moved to (703, 589)
Screenshot: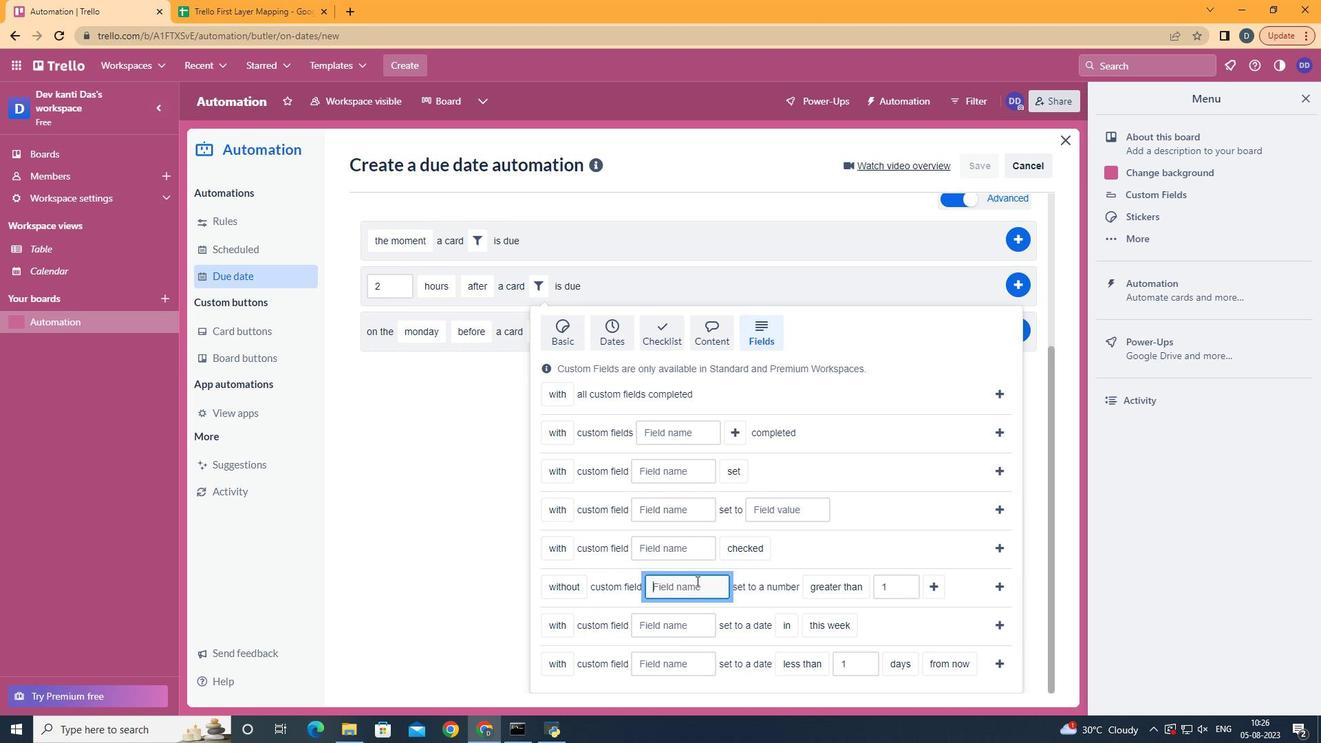 
Action: Mouse pressed left at (703, 589)
Screenshot: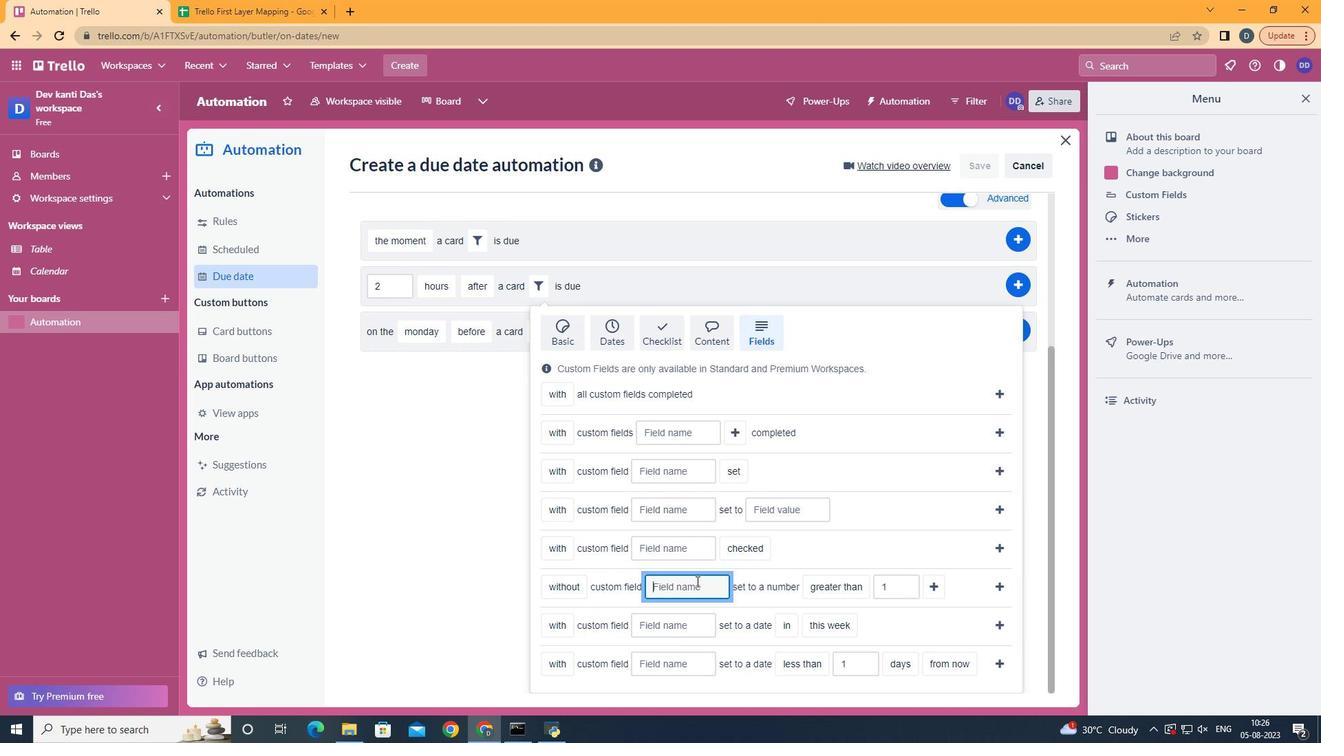
Action: Mouse moved to (703, 589)
Screenshot: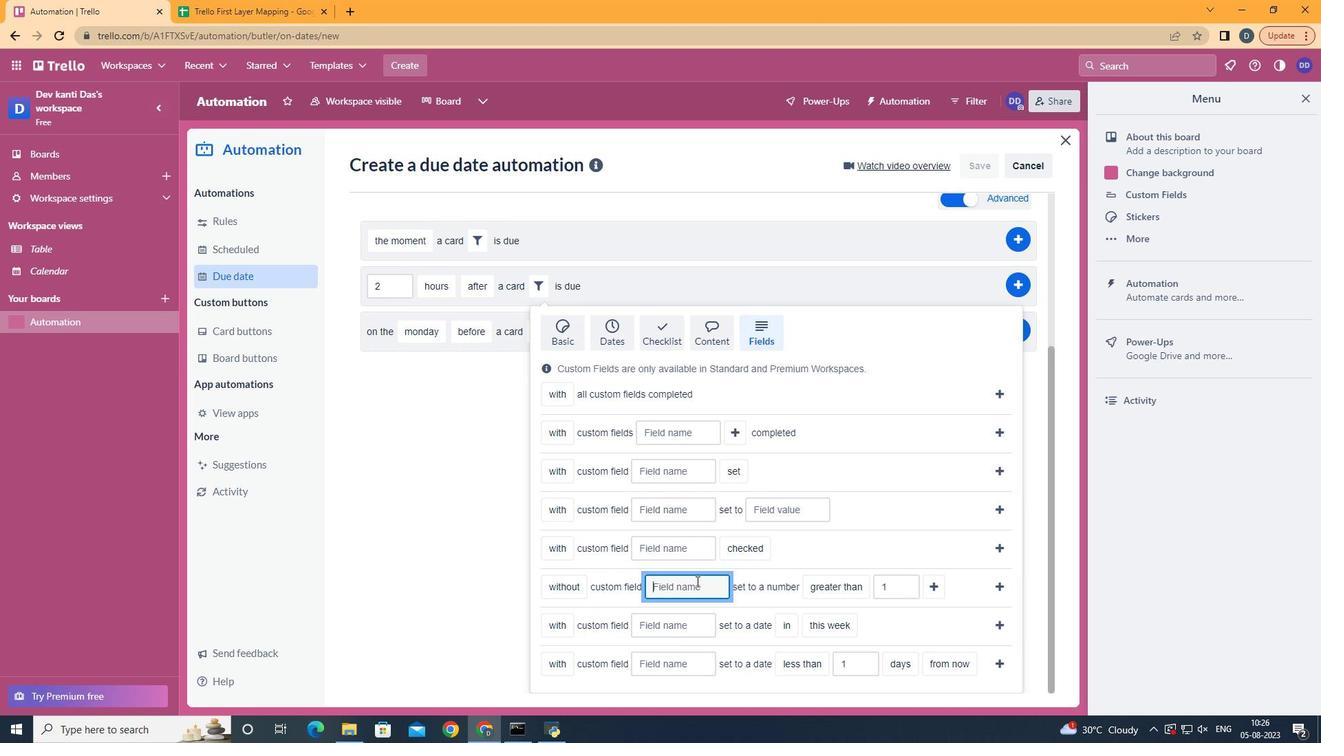
Action: Key pressed <Key.shift>Resume
Screenshot: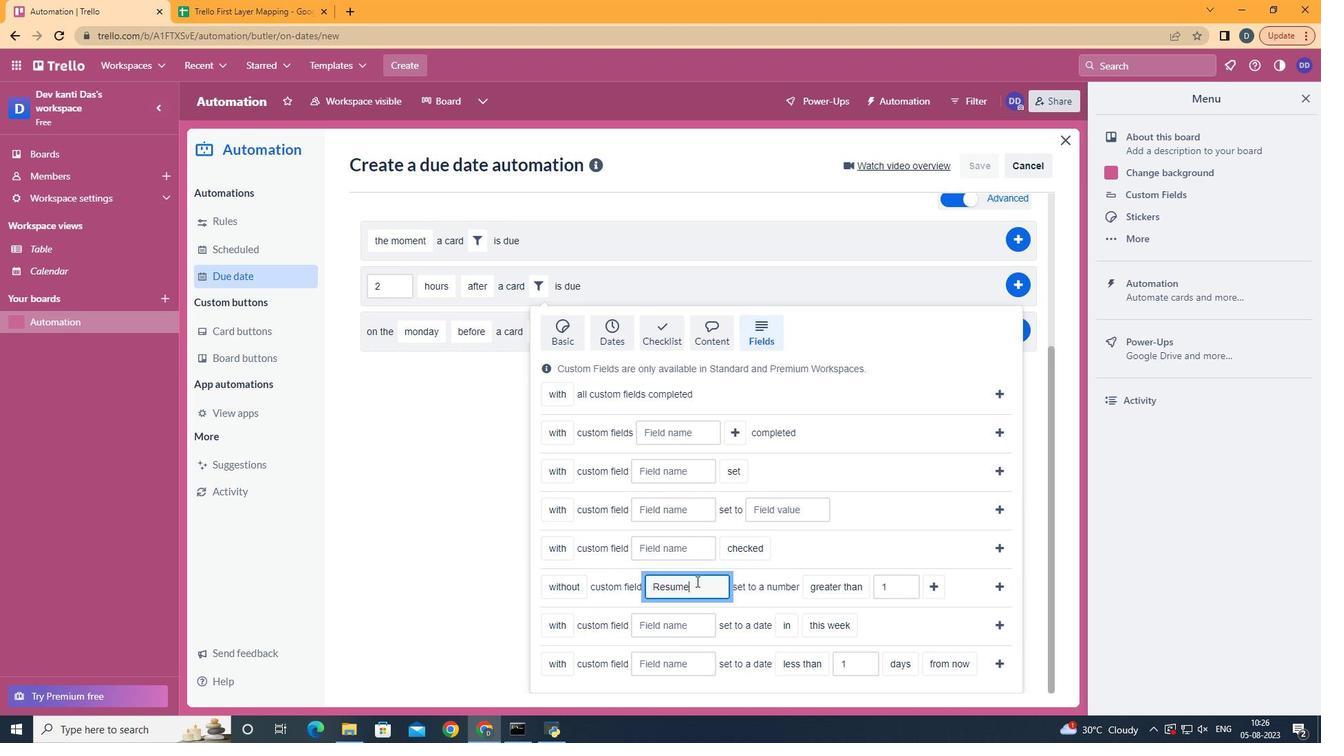 
Action: Mouse moved to (874, 567)
Screenshot: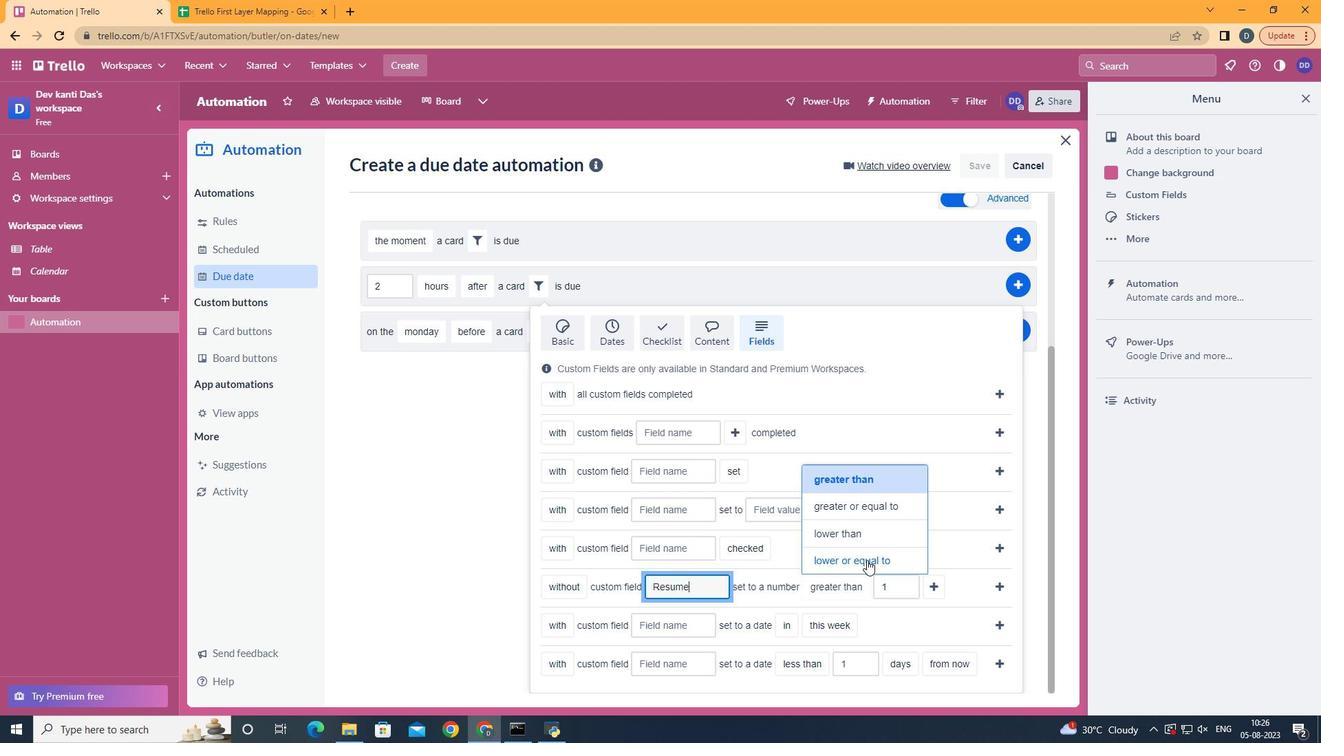 
Action: Mouse pressed left at (874, 567)
Screenshot: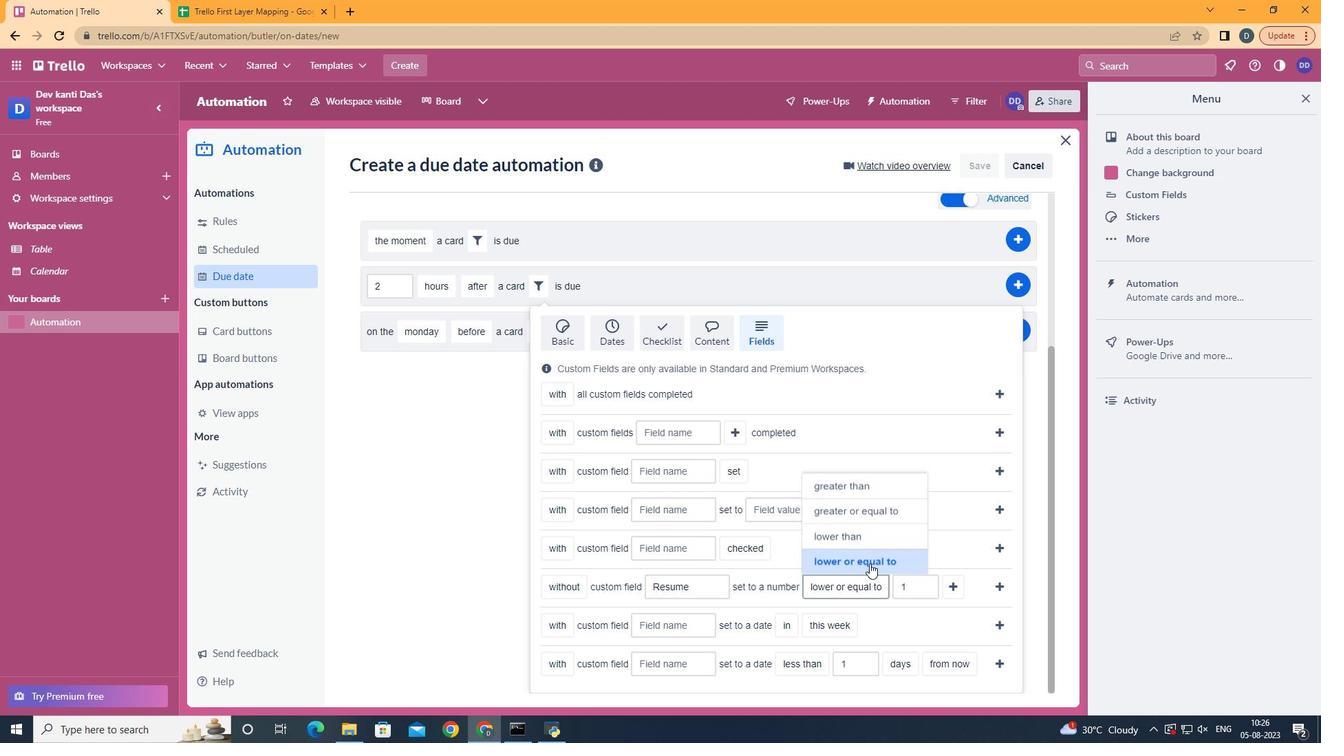 
Action: Mouse moved to (960, 594)
Screenshot: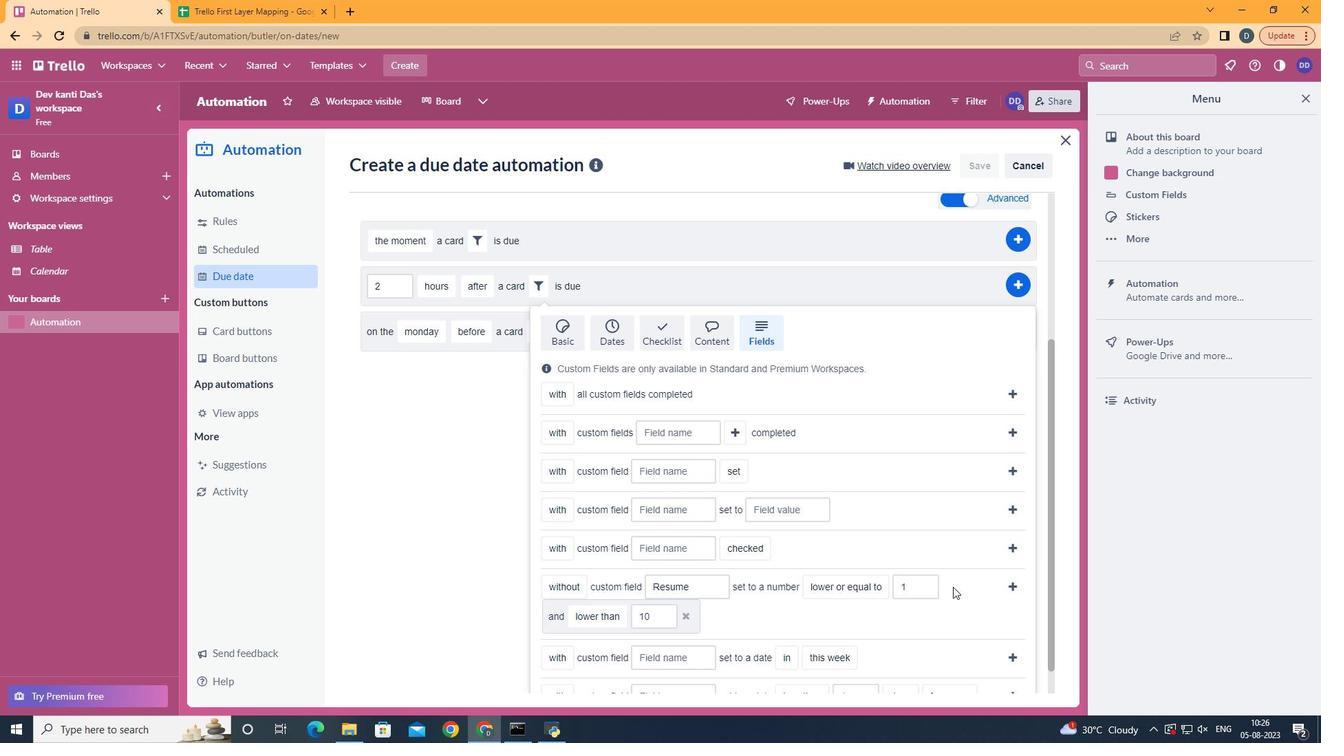
Action: Mouse pressed left at (960, 594)
Screenshot: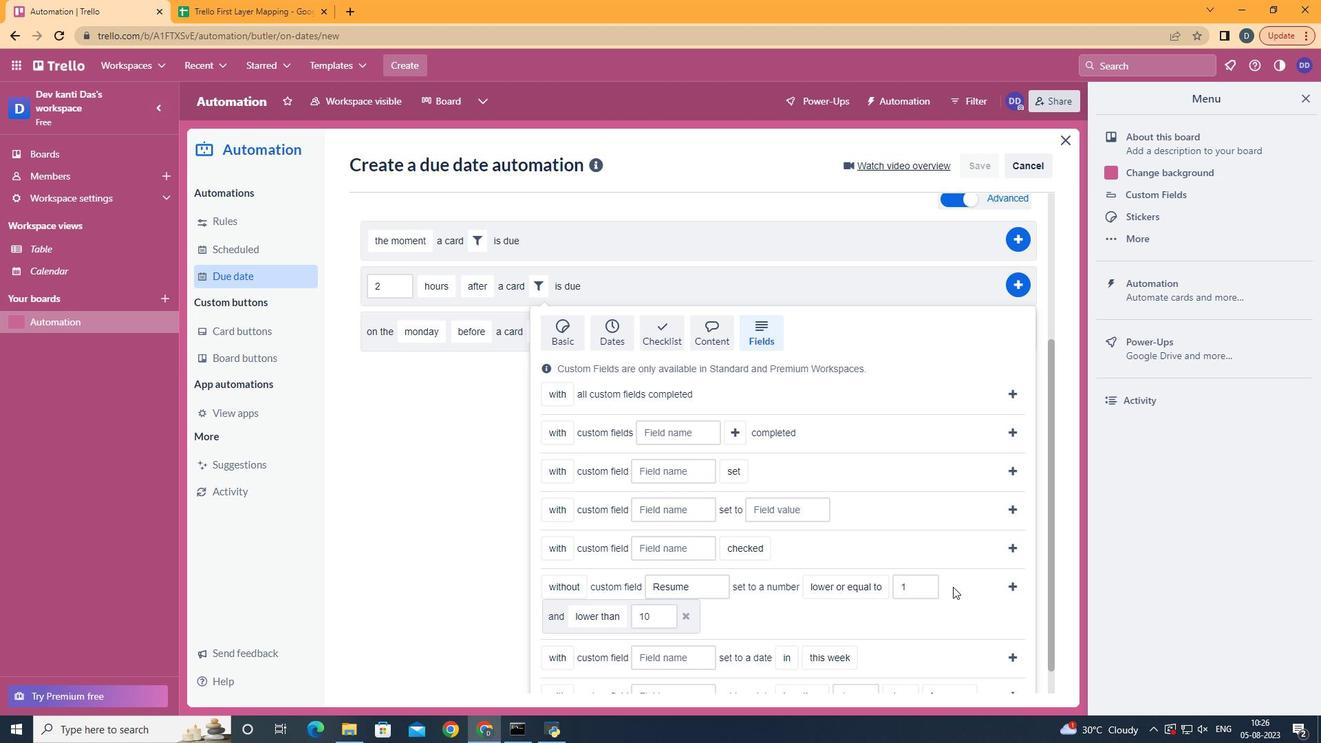 
Action: Mouse moved to (610, 598)
Screenshot: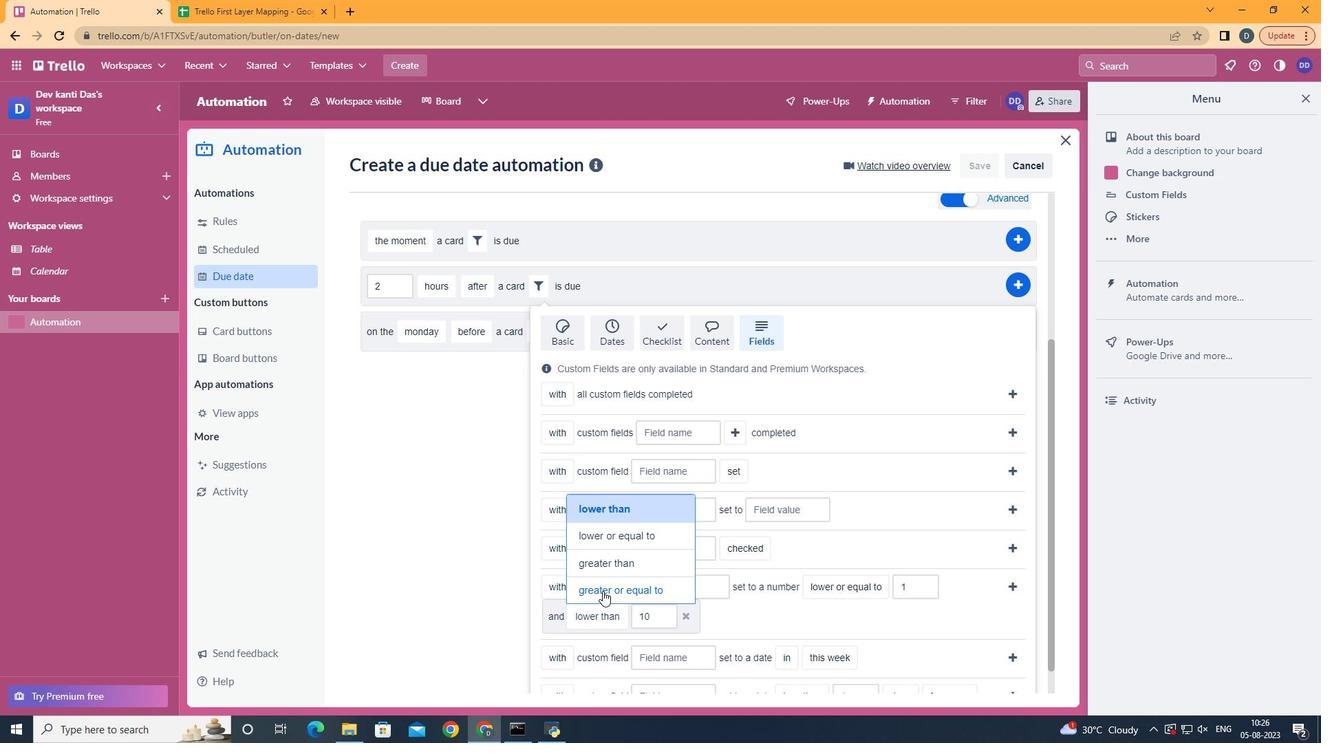
Action: Mouse pressed left at (610, 598)
Screenshot: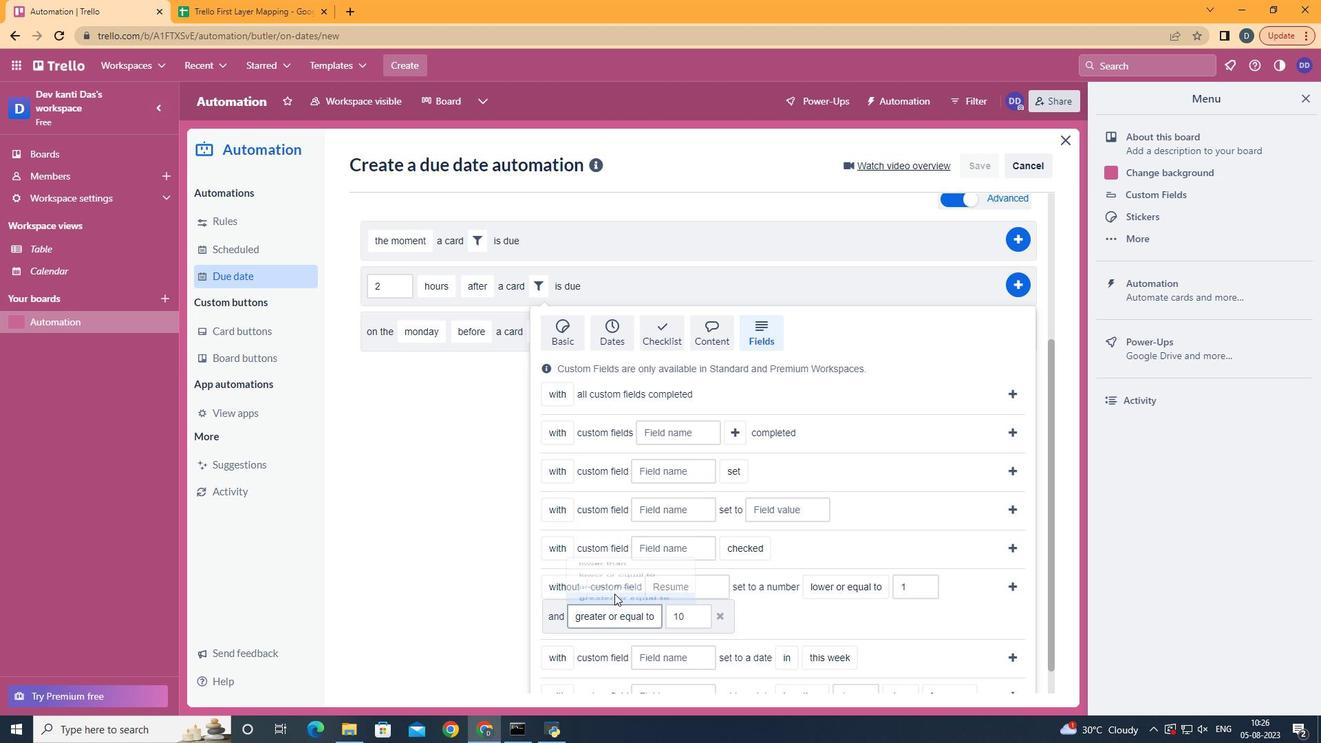 
Action: Mouse moved to (1018, 591)
Screenshot: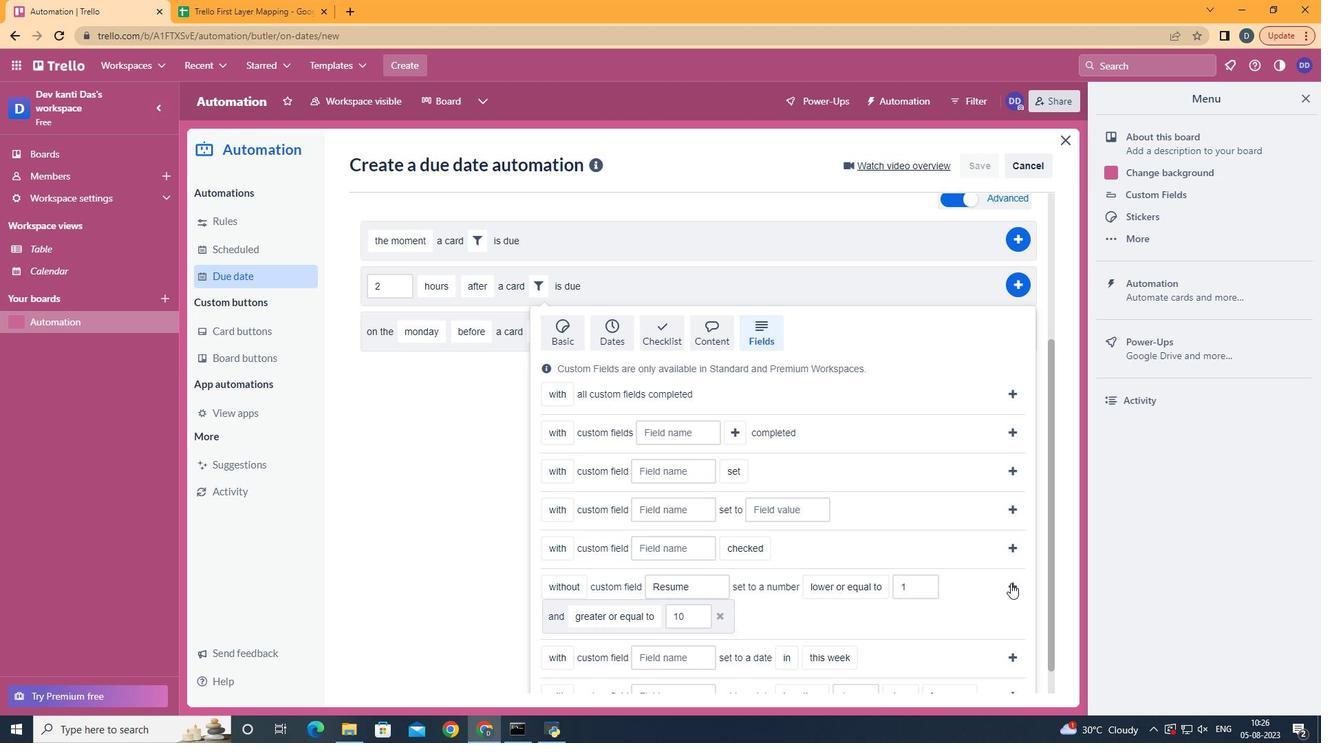 
Action: Mouse pressed left at (1018, 591)
Screenshot: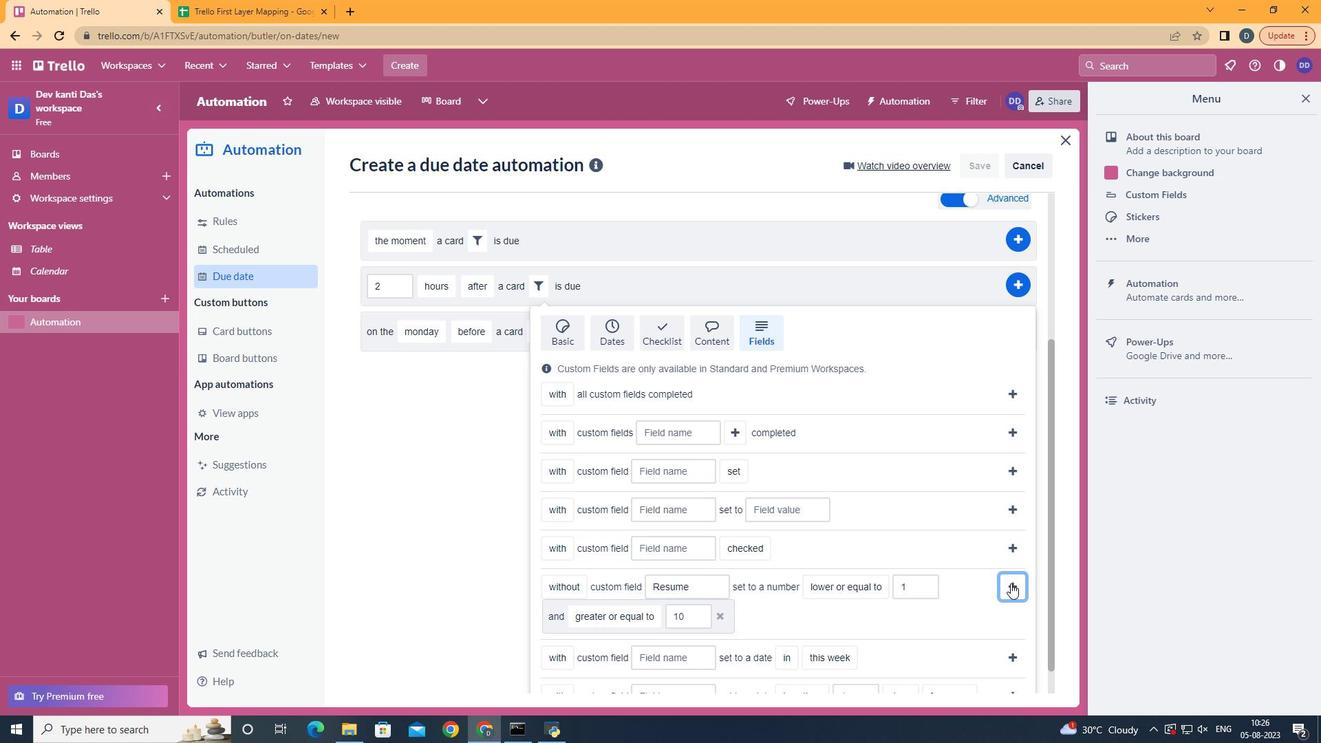 
Action: Mouse moved to (1034, 524)
Screenshot: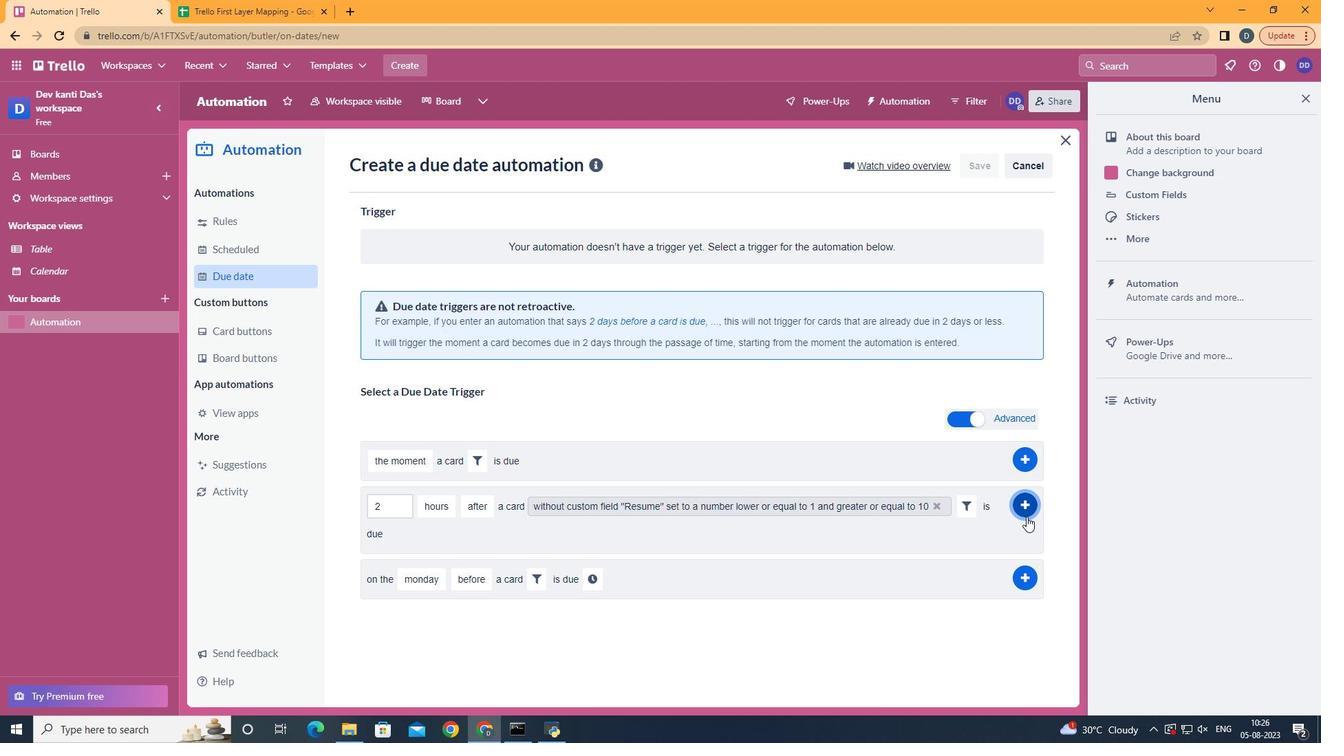 
Action: Mouse pressed left at (1034, 524)
Screenshot: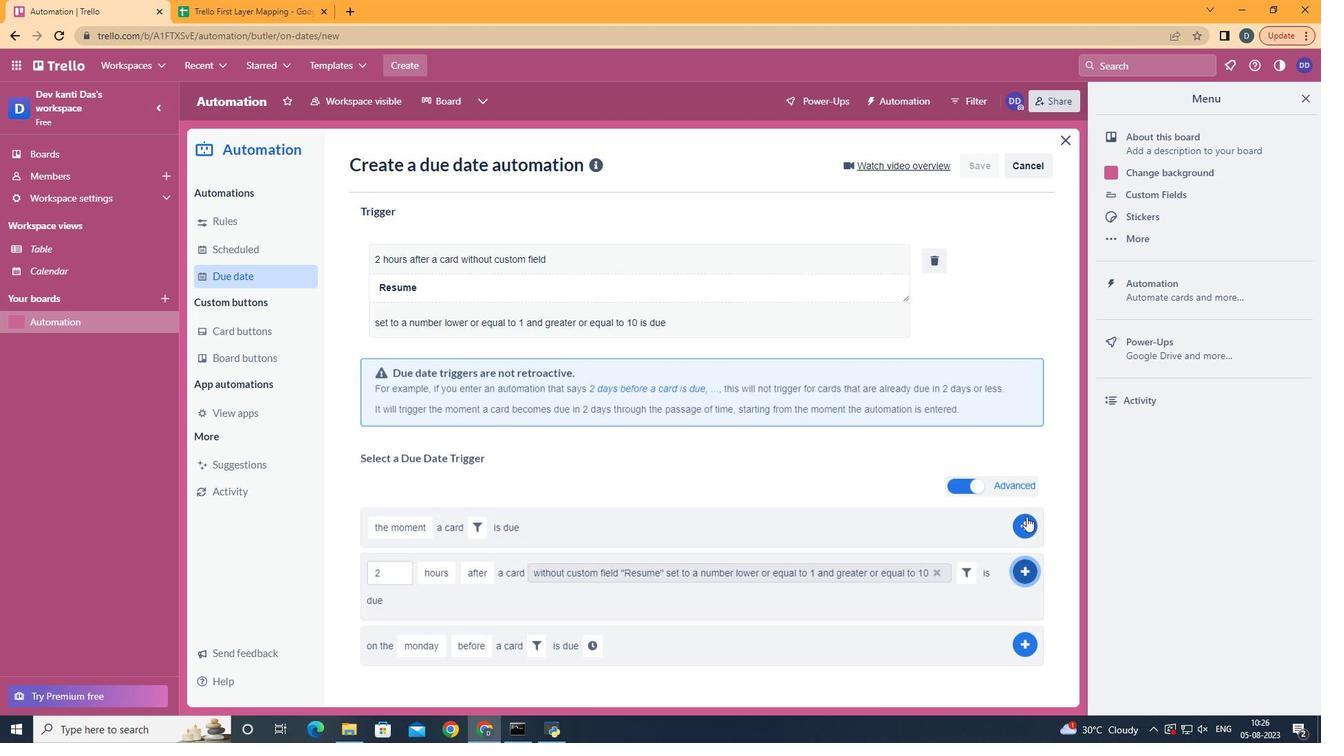 
Action: Mouse moved to (633, 255)
Screenshot: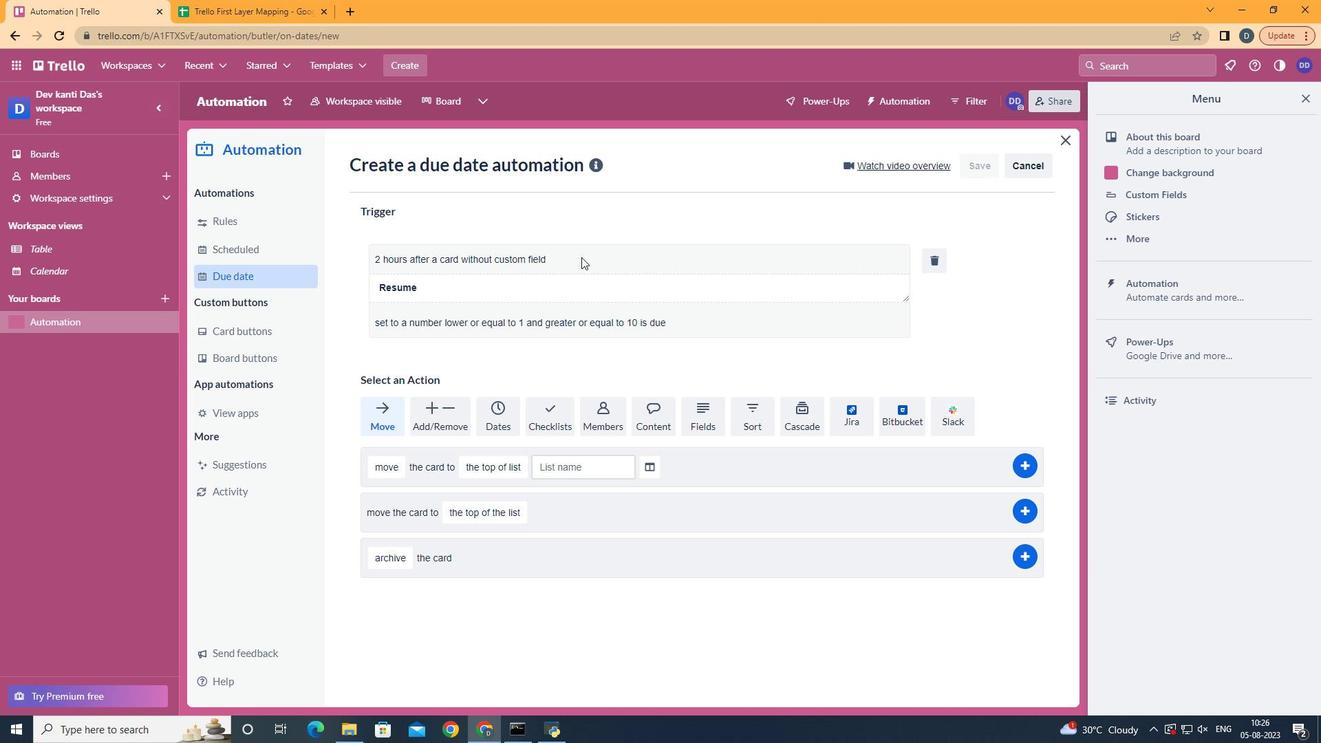 
